 Task: Find connections with filter location Afogados da Ingazeira with filter topic #Businessmindsetswith filter profile language French with filter current company Techwave with filter school Dhirubhai Ambani Institute of Information and Communication Technology with filter industry Farming, Ranching, Forestry with filter service category Headshot Photography with filter keywords title Quality Control Coordinator
Action: Mouse moved to (492, 102)
Screenshot: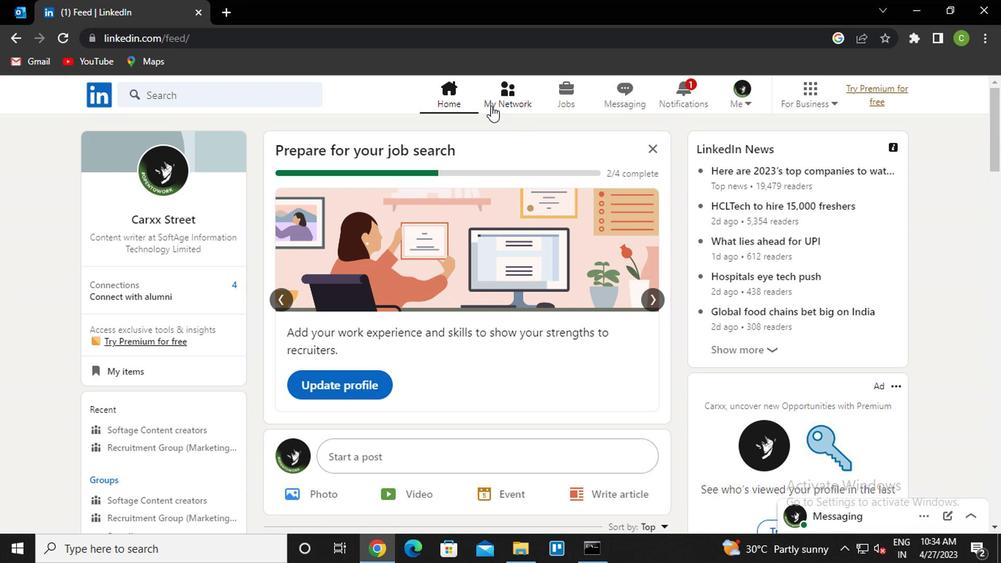 
Action: Mouse pressed left at (492, 102)
Screenshot: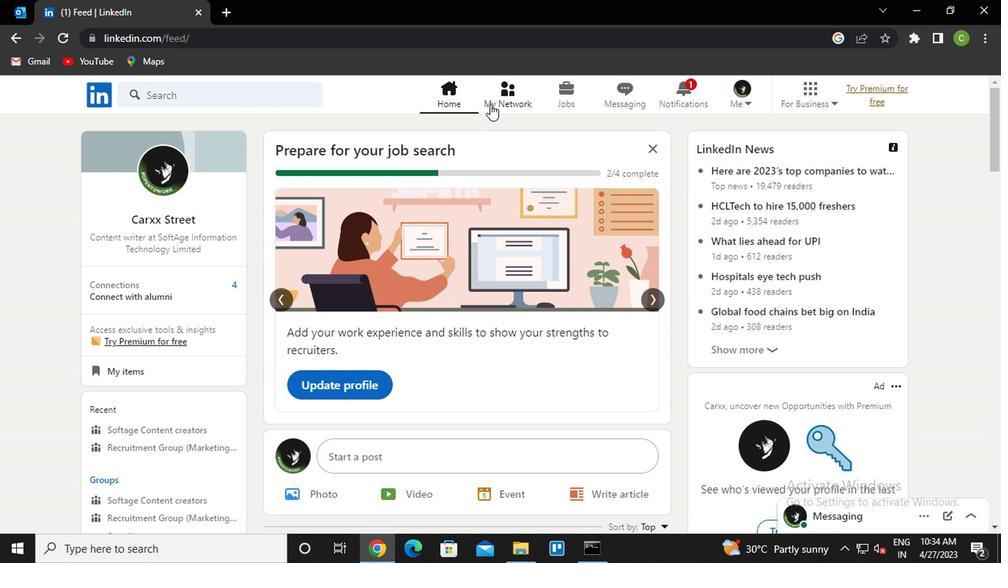 
Action: Mouse moved to (207, 182)
Screenshot: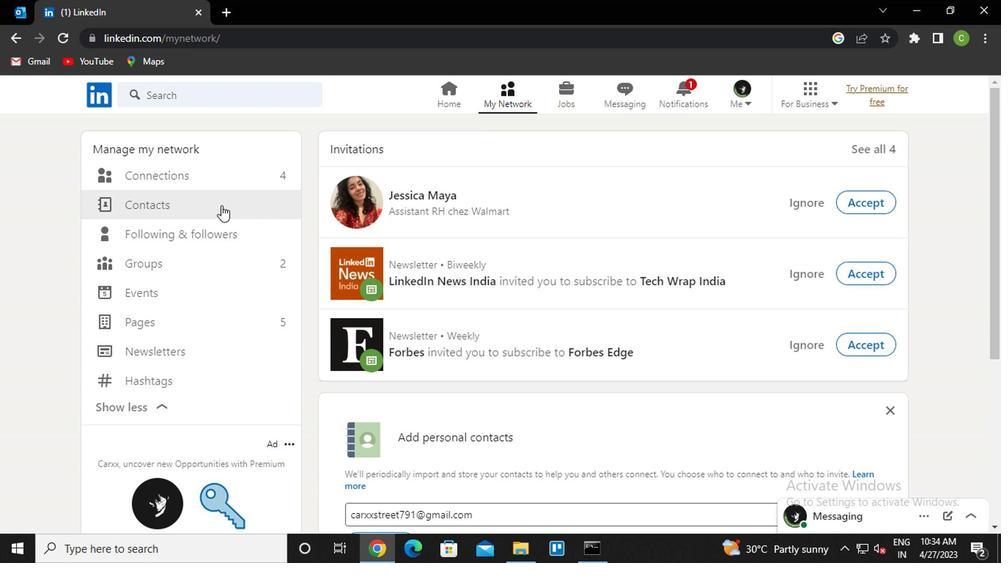 
Action: Mouse pressed left at (207, 182)
Screenshot: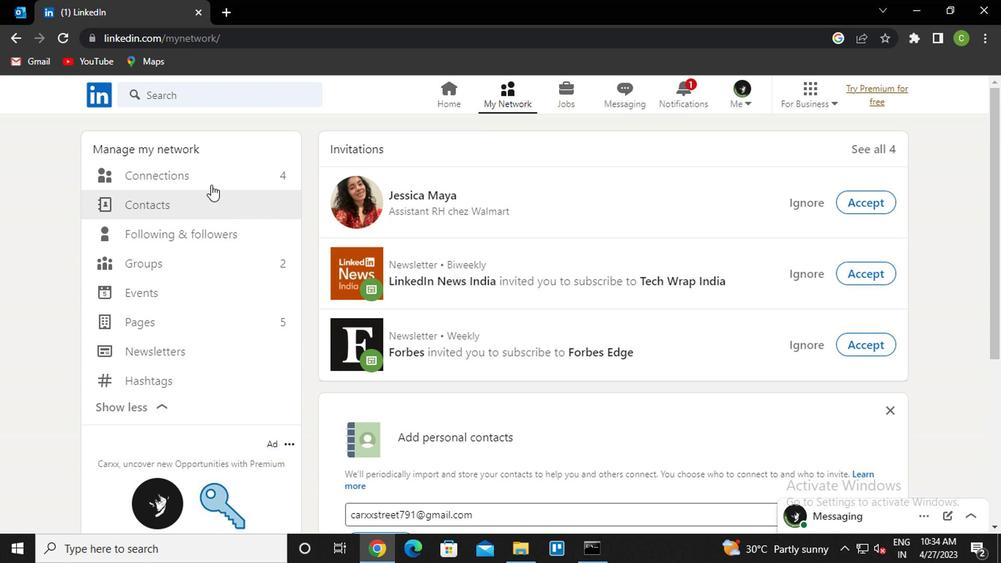 
Action: Mouse moved to (614, 182)
Screenshot: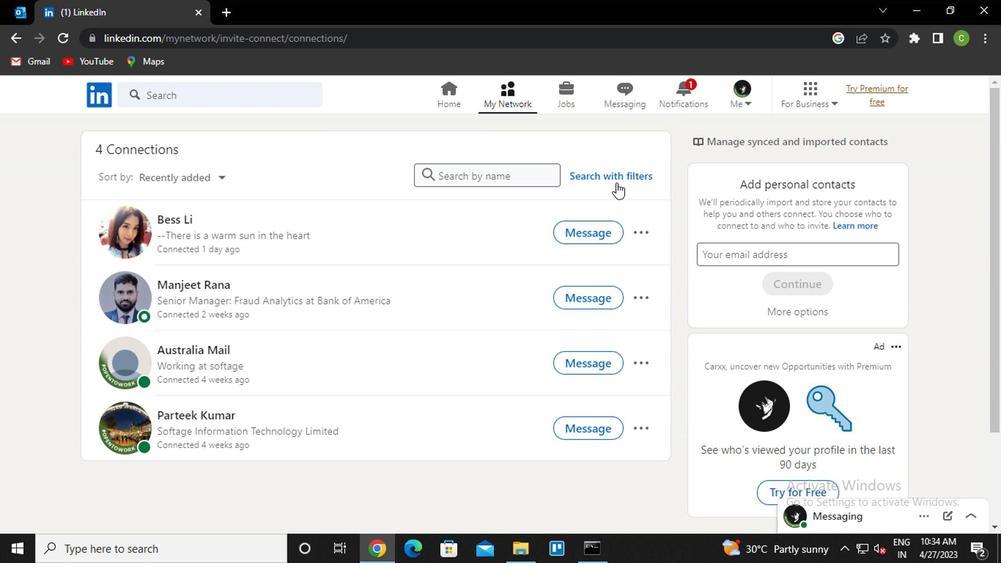 
Action: Mouse pressed left at (614, 182)
Screenshot: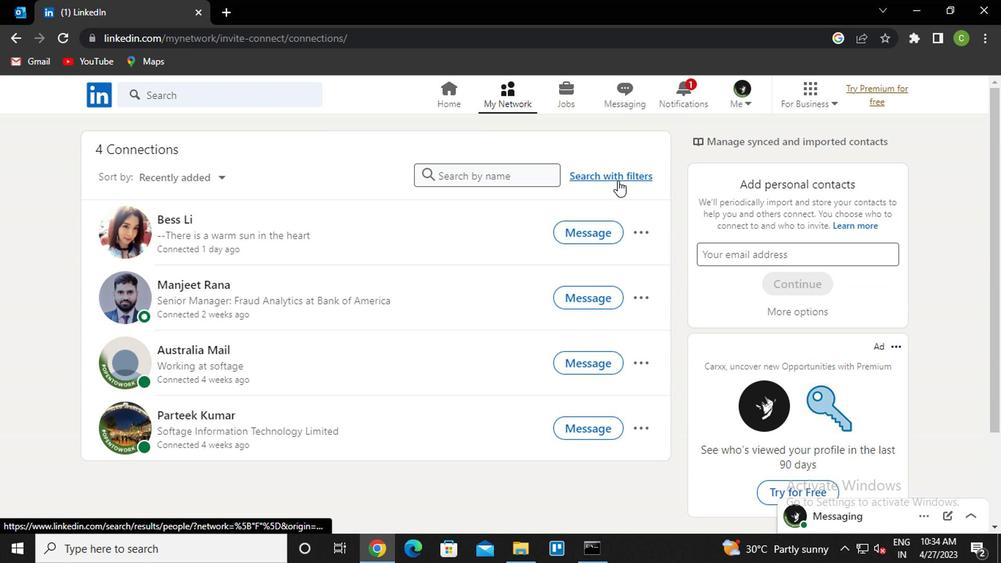 
Action: Mouse moved to (500, 136)
Screenshot: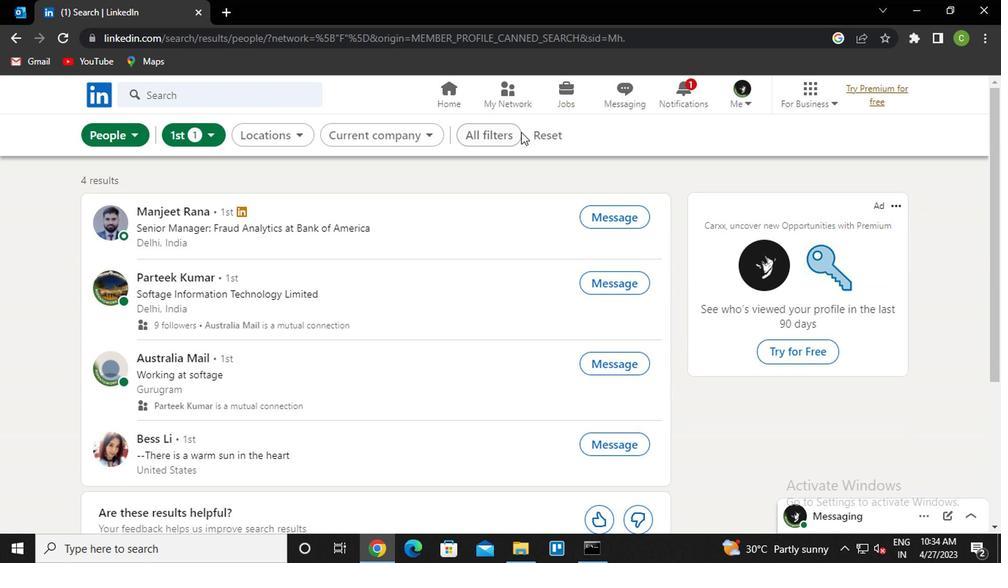 
Action: Mouse pressed left at (500, 136)
Screenshot: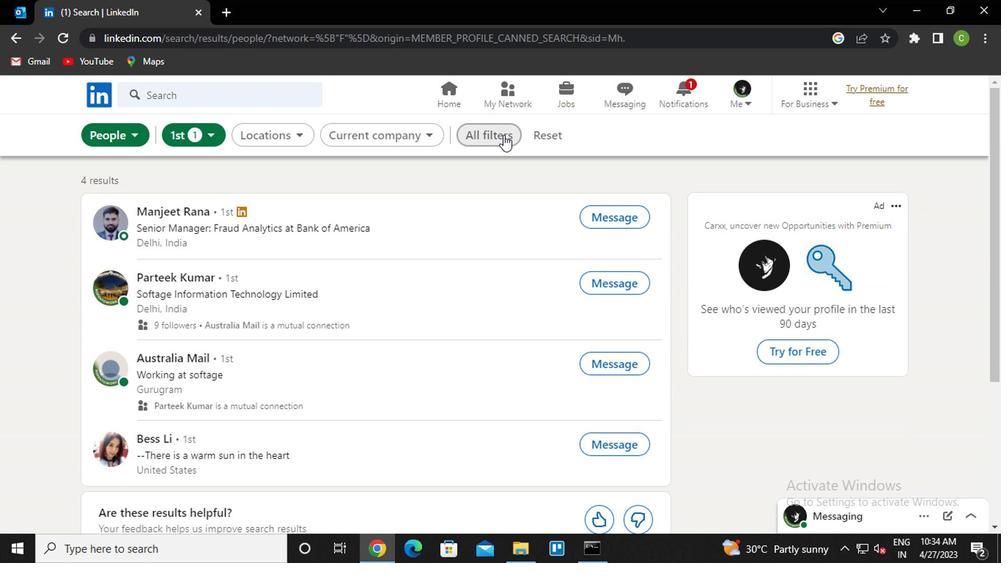 
Action: Mouse moved to (797, 304)
Screenshot: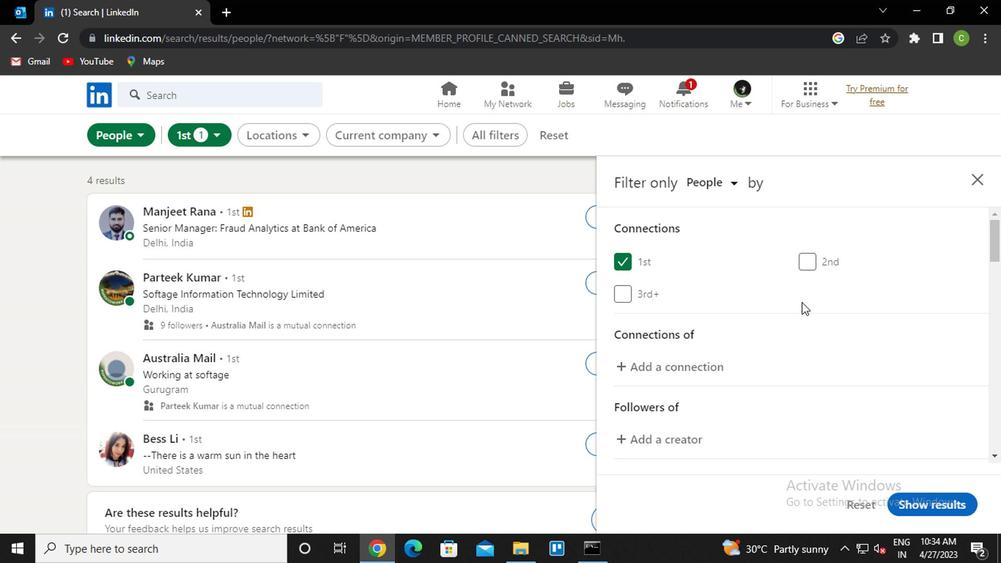 
Action: Mouse scrolled (797, 303) with delta (0, -1)
Screenshot: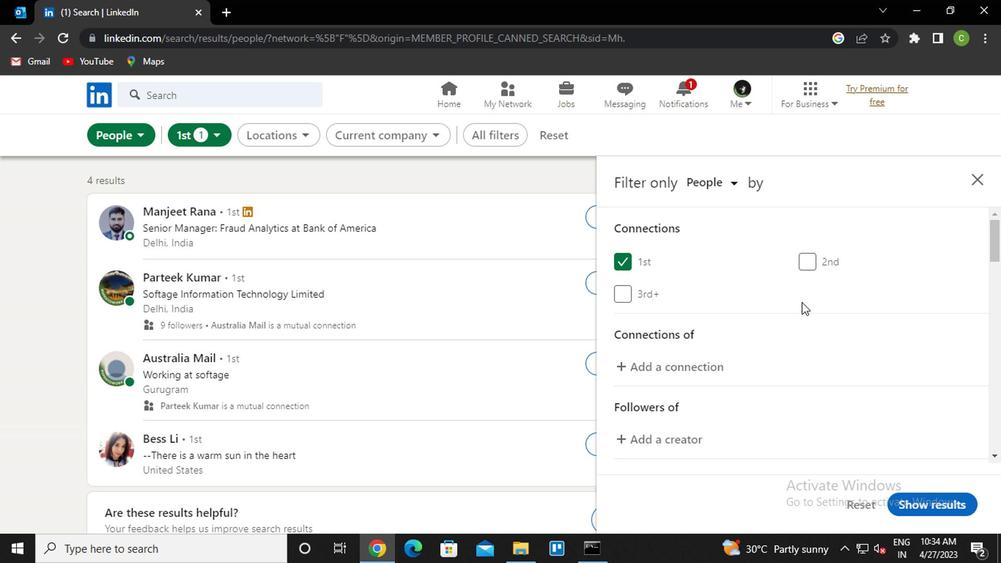 
Action: Mouse scrolled (797, 303) with delta (0, -1)
Screenshot: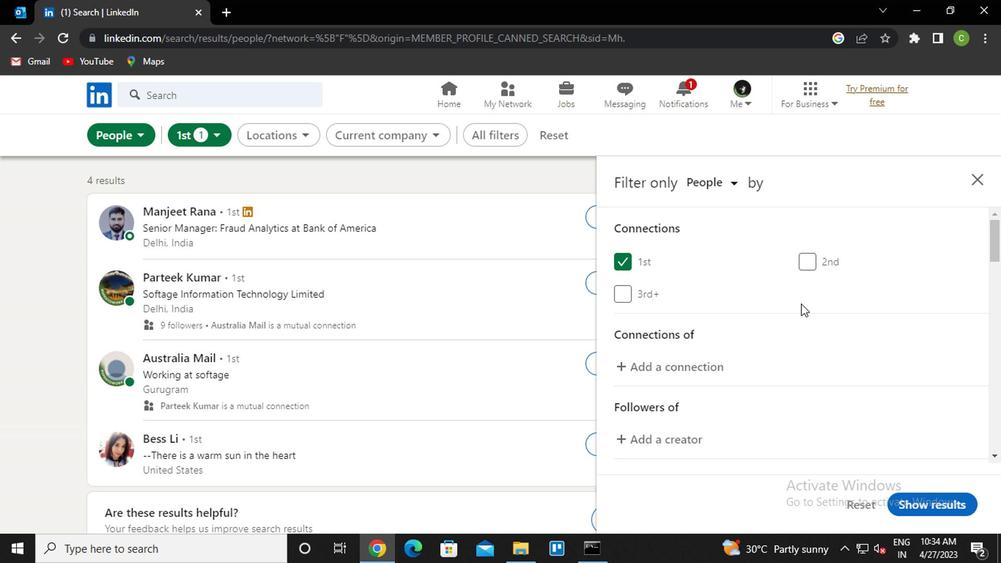 
Action: Mouse scrolled (797, 303) with delta (0, -1)
Screenshot: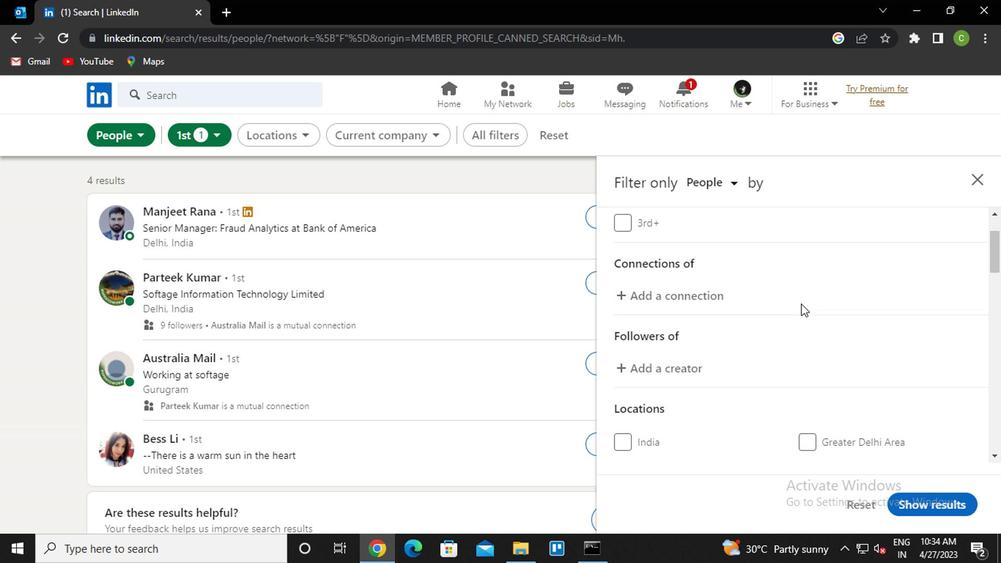 
Action: Mouse moved to (839, 363)
Screenshot: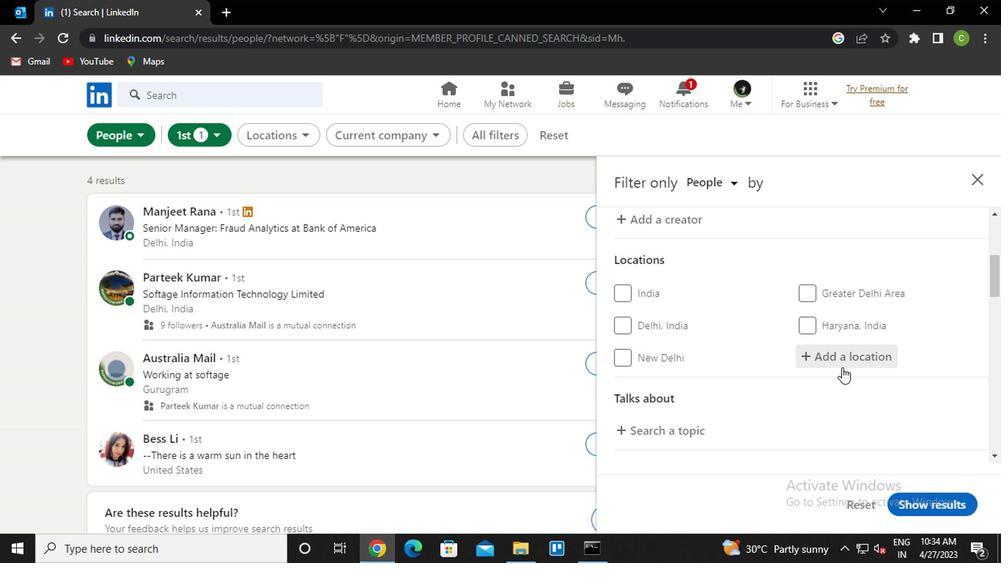 
Action: Mouse pressed left at (839, 363)
Screenshot: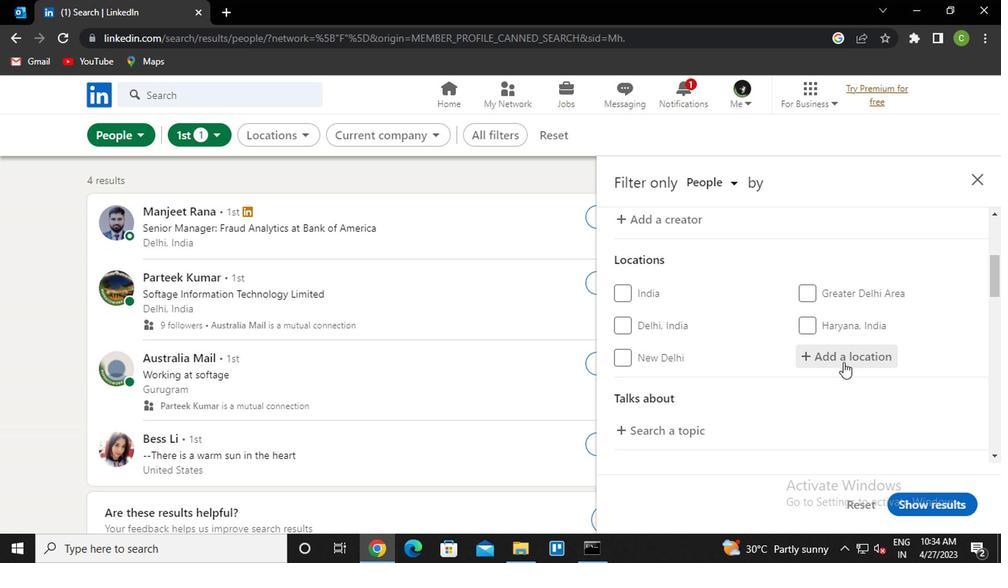 
Action: Key pressed <Key.caps_lock><Key.caps_lock>a<Key.caps_lock>foga<Key.down><Key.enter>
Screenshot: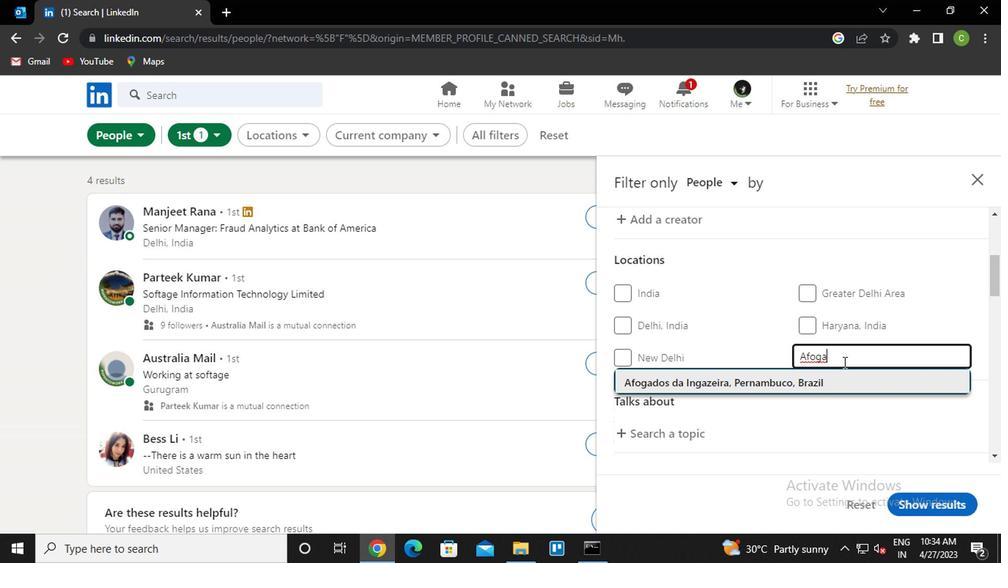
Action: Mouse moved to (865, 345)
Screenshot: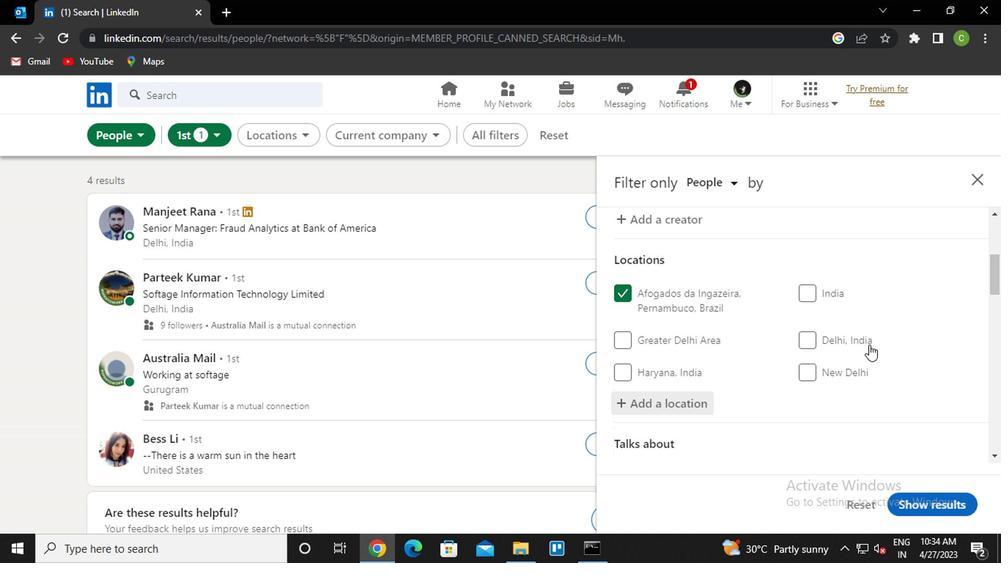 
Action: Mouse scrolled (865, 344) with delta (0, 0)
Screenshot: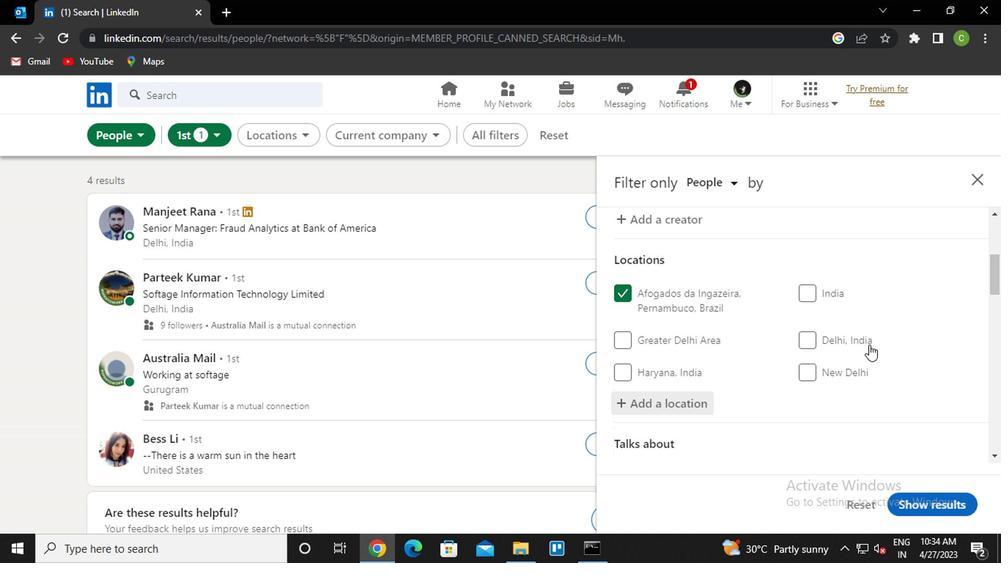 
Action: Mouse moved to (864, 352)
Screenshot: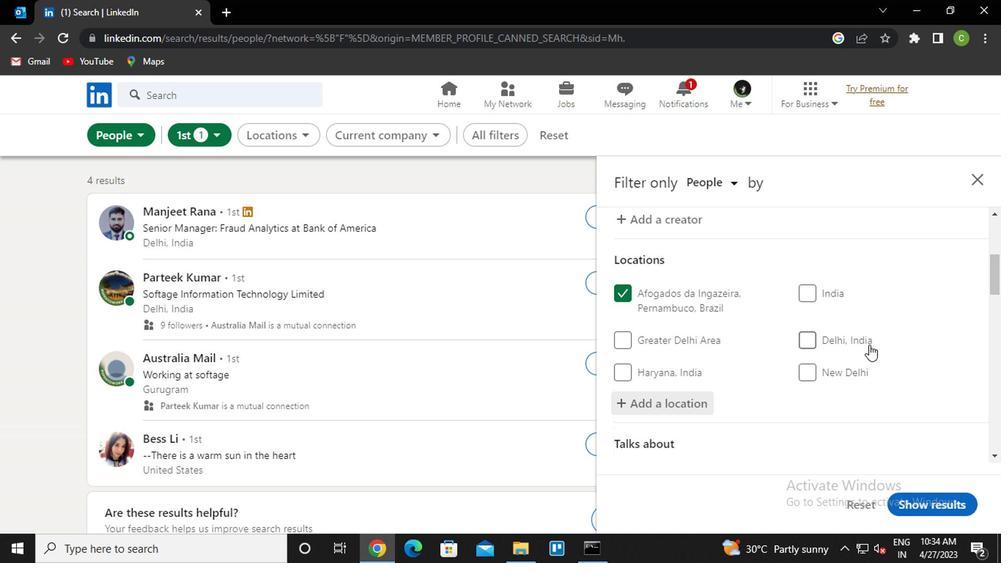 
Action: Mouse scrolled (864, 352) with delta (0, 0)
Screenshot: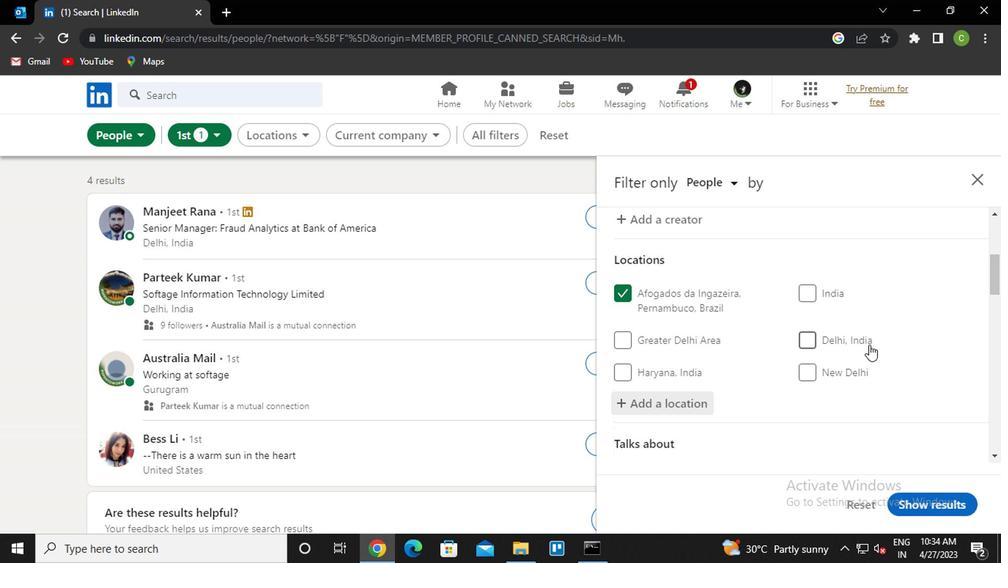 
Action: Mouse moved to (844, 361)
Screenshot: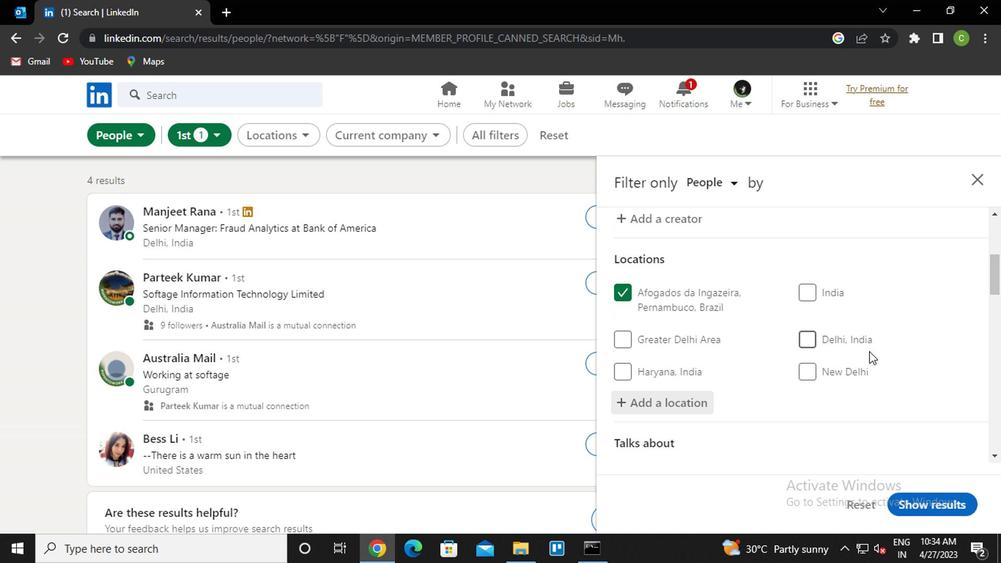 
Action: Mouse scrolled (844, 360) with delta (0, 0)
Screenshot: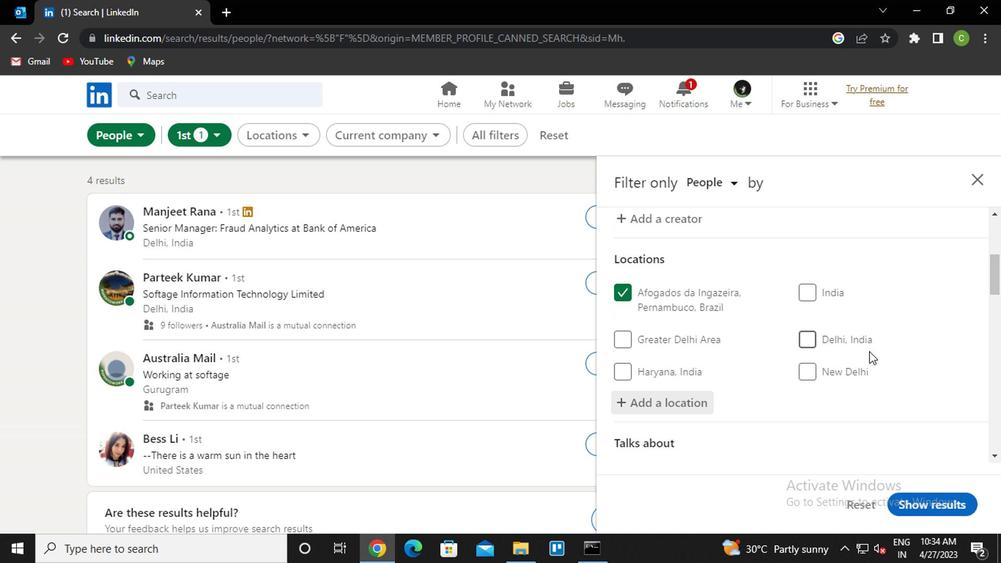 
Action: Mouse moved to (674, 257)
Screenshot: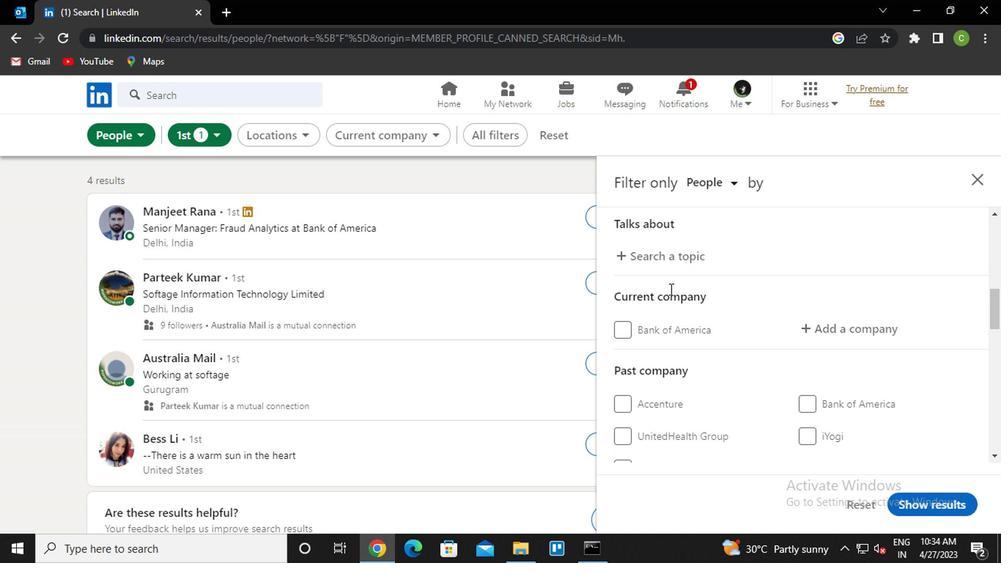 
Action: Mouse pressed left at (674, 257)
Screenshot: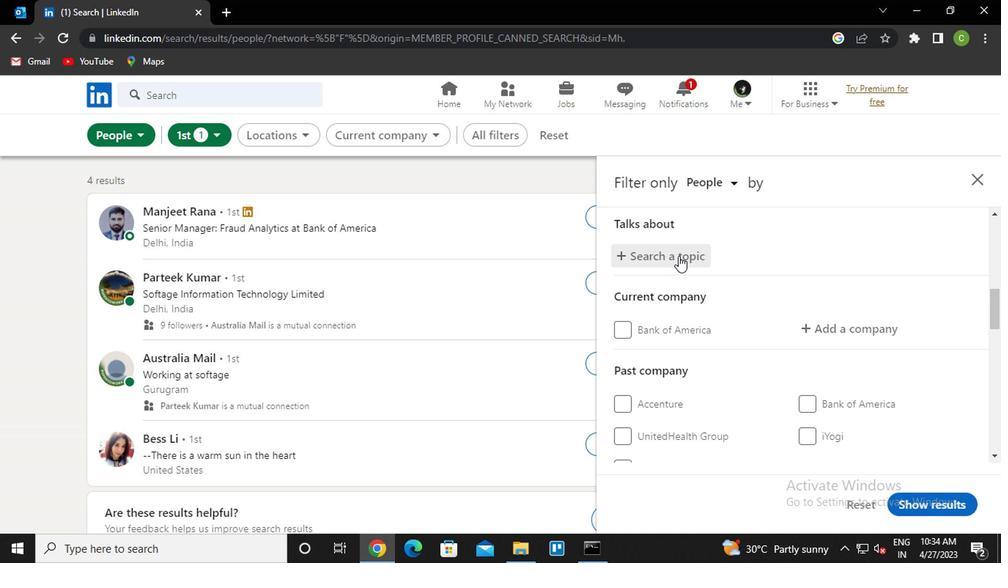 
Action: Key pressed <Key.caps_lock>b<Key.caps_lock>usinessmind<Key.down><Key.enter>
Screenshot: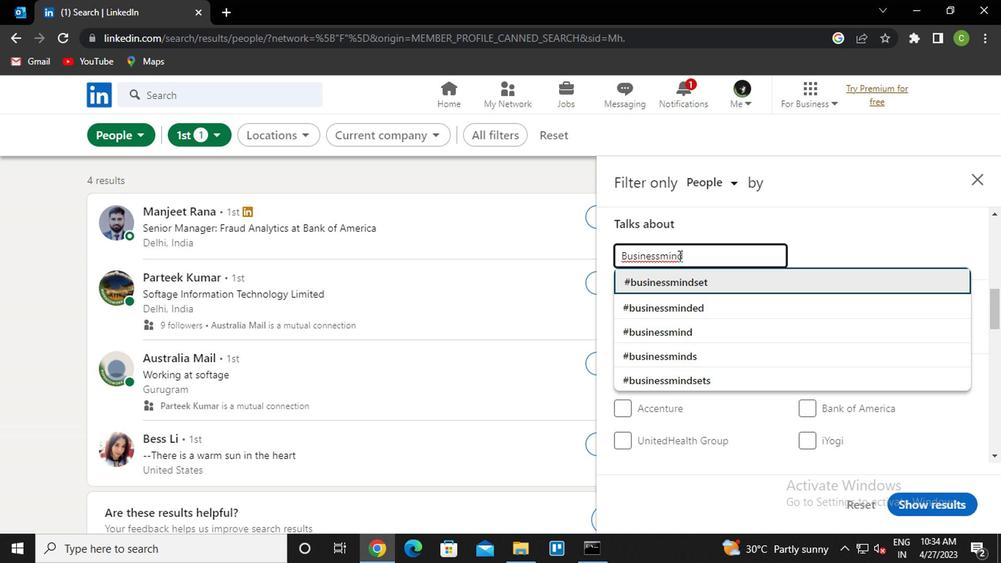 
Action: Mouse moved to (708, 415)
Screenshot: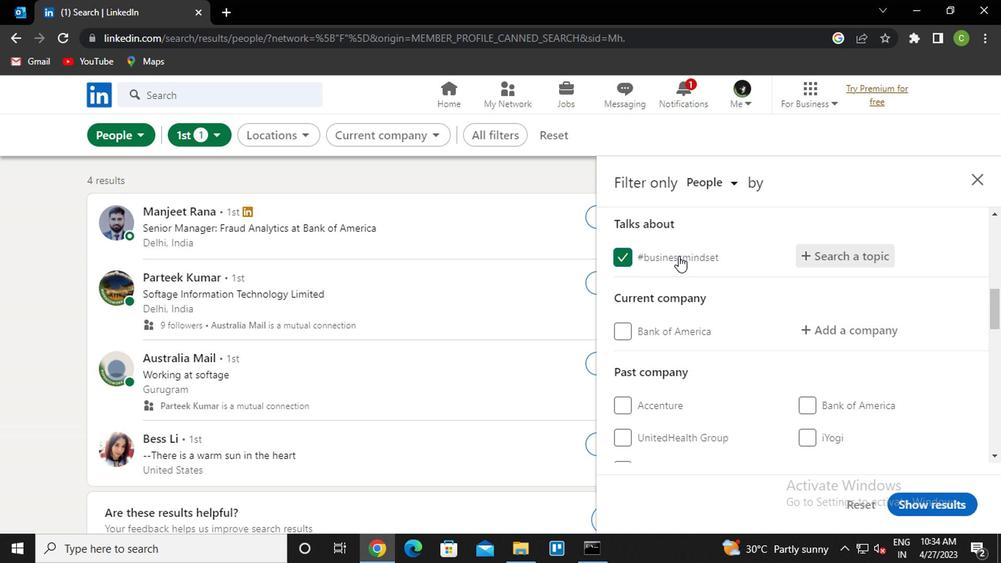 
Action: Mouse scrolled (708, 414) with delta (0, 0)
Screenshot: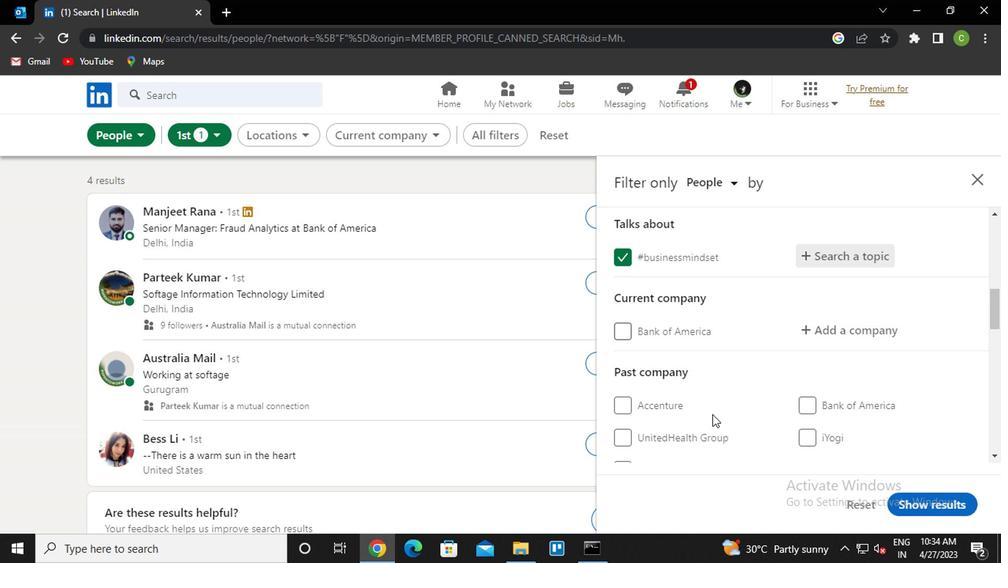 
Action: Mouse moved to (826, 264)
Screenshot: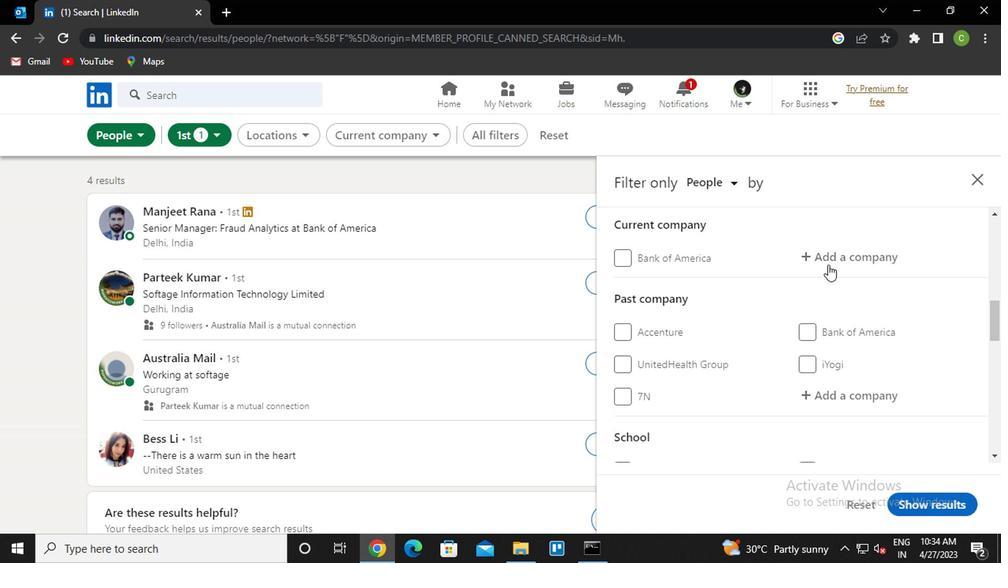 
Action: Mouse pressed left at (826, 264)
Screenshot: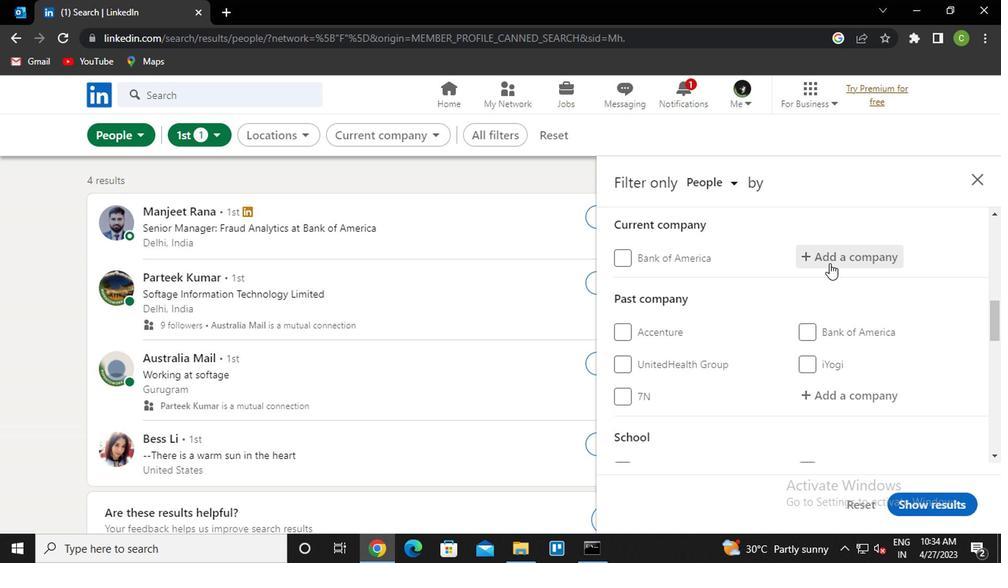 
Action: Key pressed <Key.caps_lock>t<Key.caps_lock>echwave<Key.down><Key.enter>
Screenshot: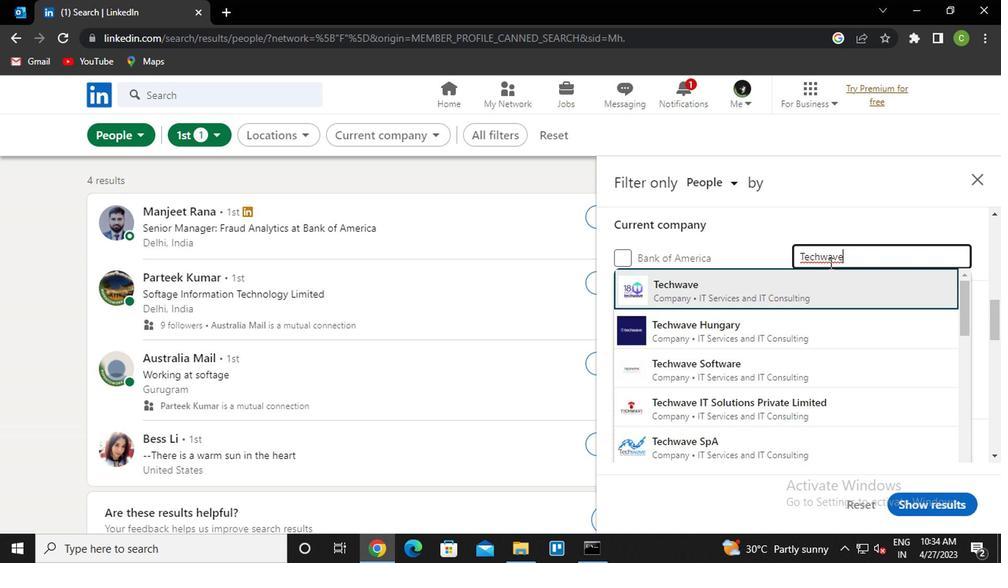 
Action: Mouse moved to (816, 271)
Screenshot: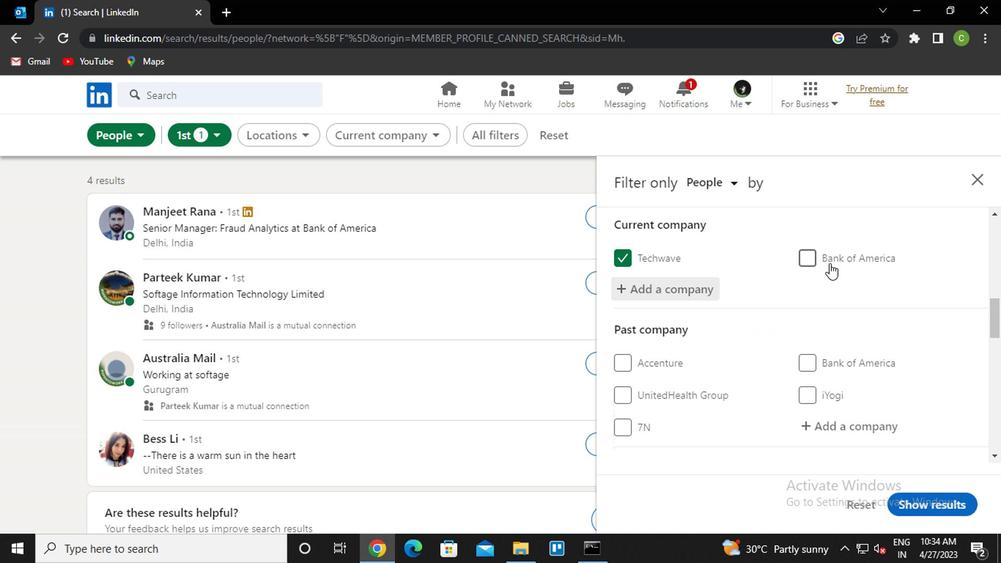 
Action: Mouse scrolled (816, 271) with delta (0, 0)
Screenshot: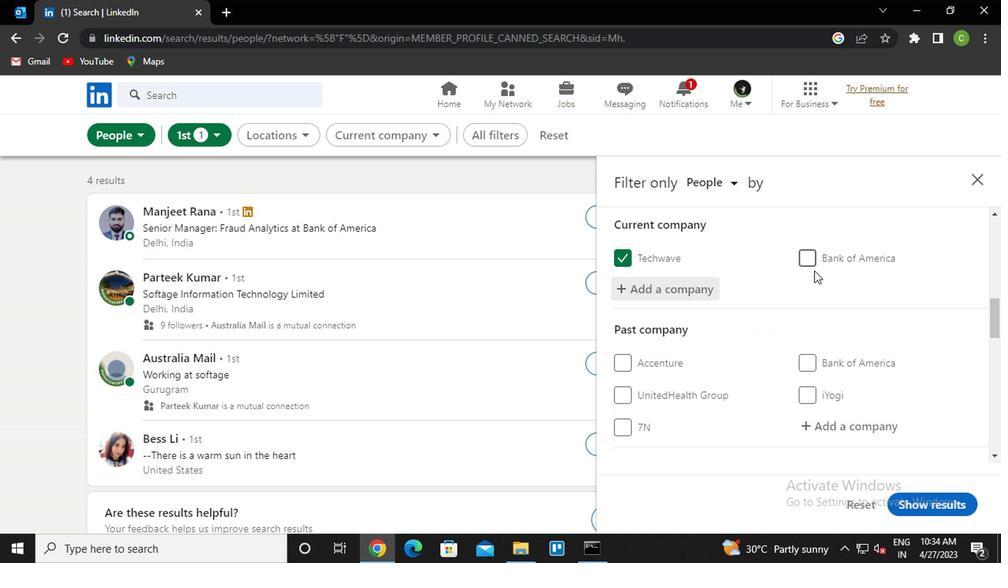 
Action: Mouse scrolled (816, 271) with delta (0, 0)
Screenshot: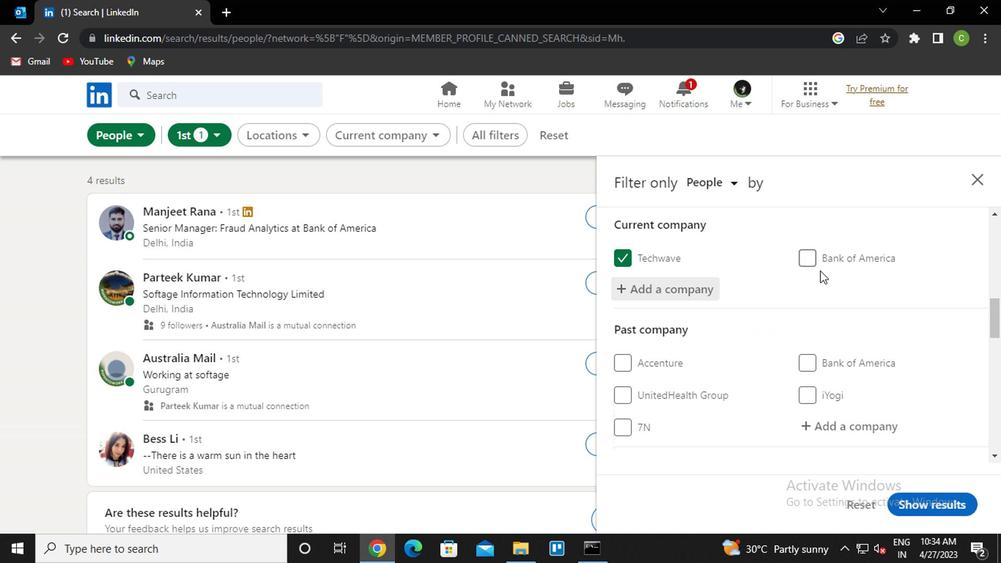 
Action: Mouse moved to (814, 273)
Screenshot: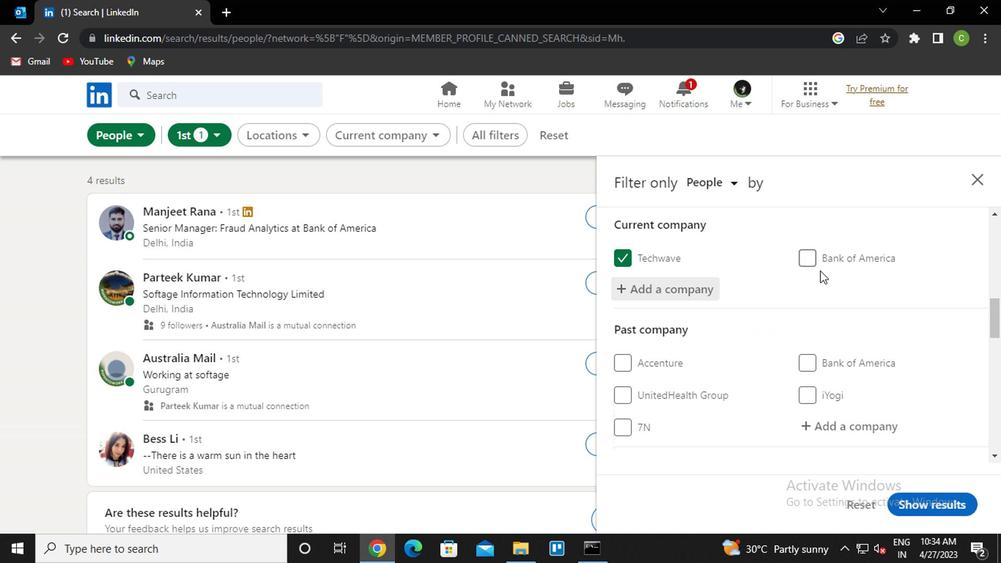 
Action: Mouse scrolled (814, 272) with delta (0, -1)
Screenshot: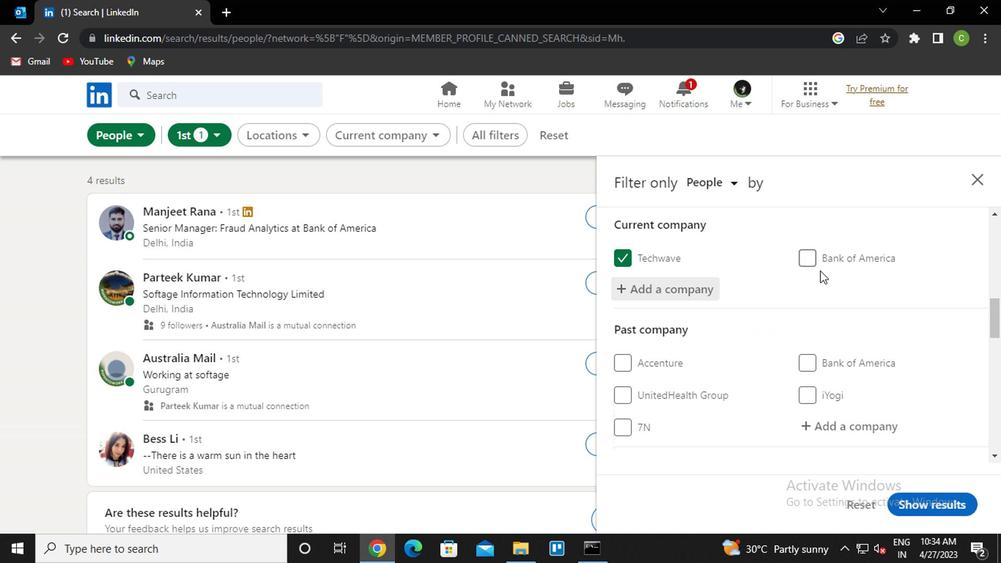 
Action: Mouse moved to (680, 393)
Screenshot: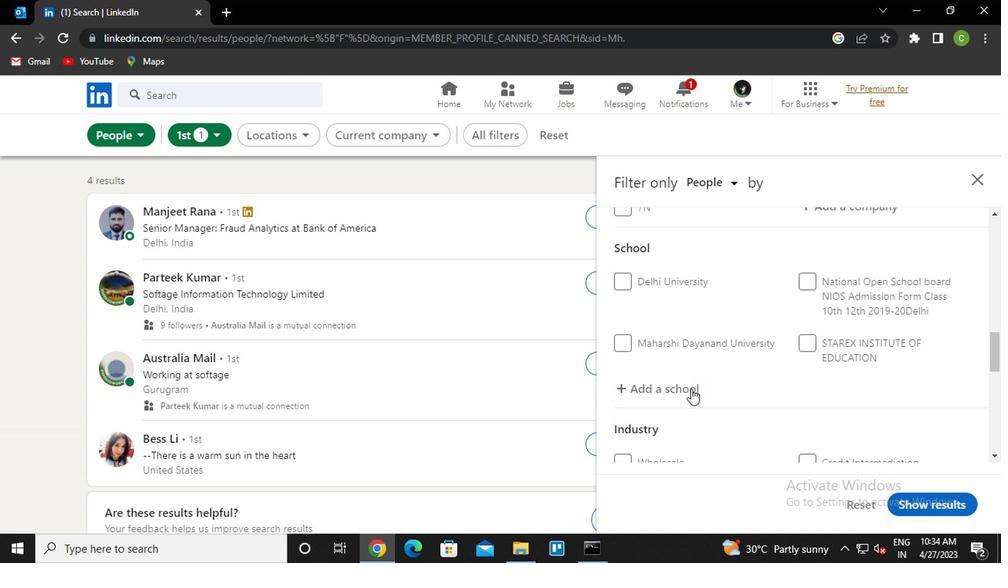 
Action: Mouse pressed left at (680, 393)
Screenshot: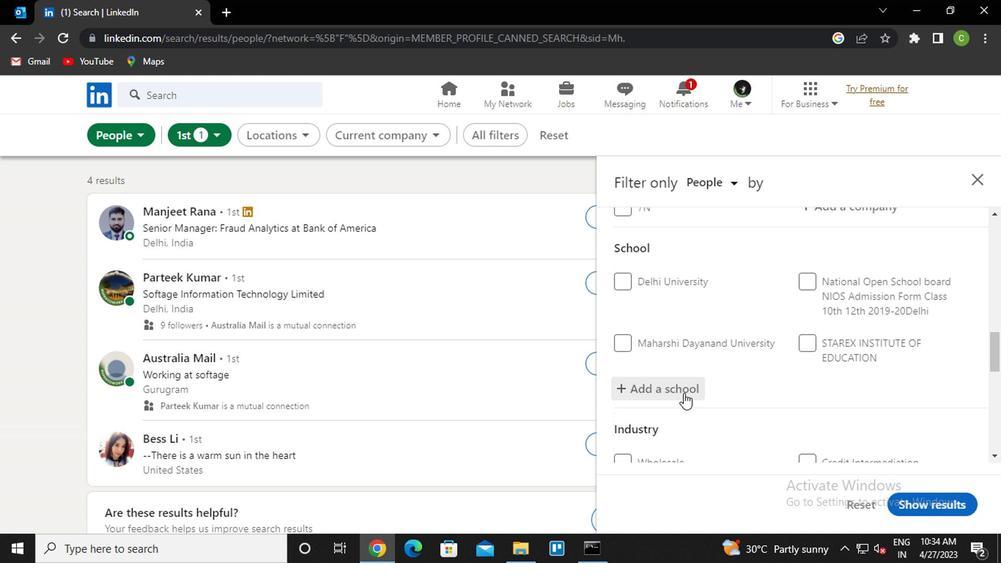 
Action: Mouse moved to (681, 392)
Screenshot: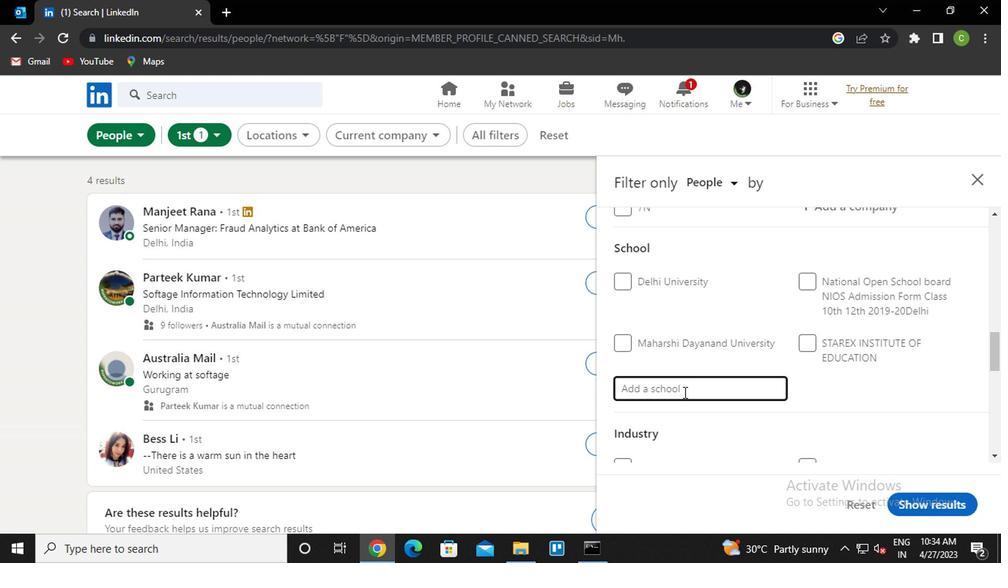 
Action: Key pressed <Key.caps_lock>d<Key.caps_lock>hirubhai<Key.down><Key.down><Key.enter>
Screenshot: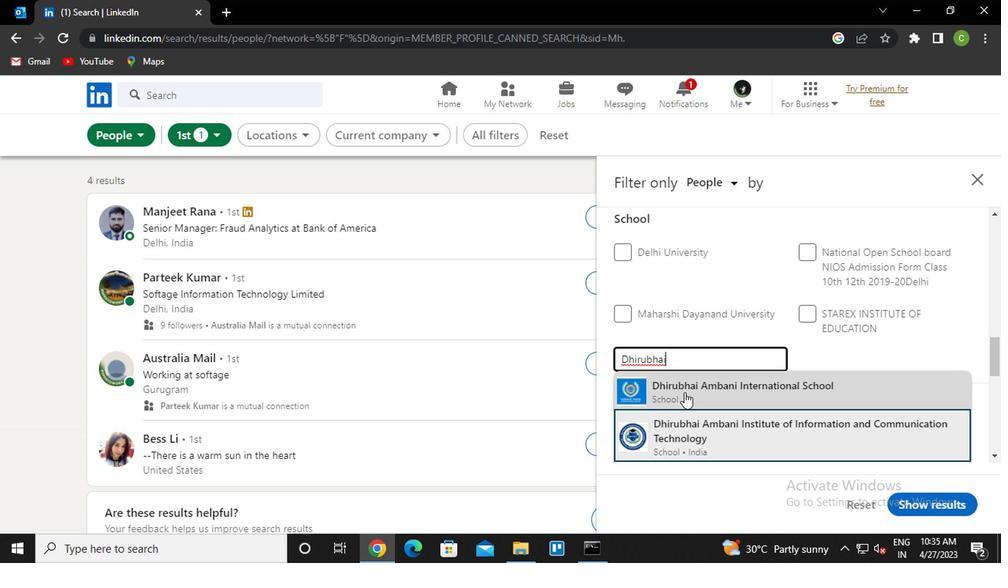 
Action: Mouse moved to (719, 366)
Screenshot: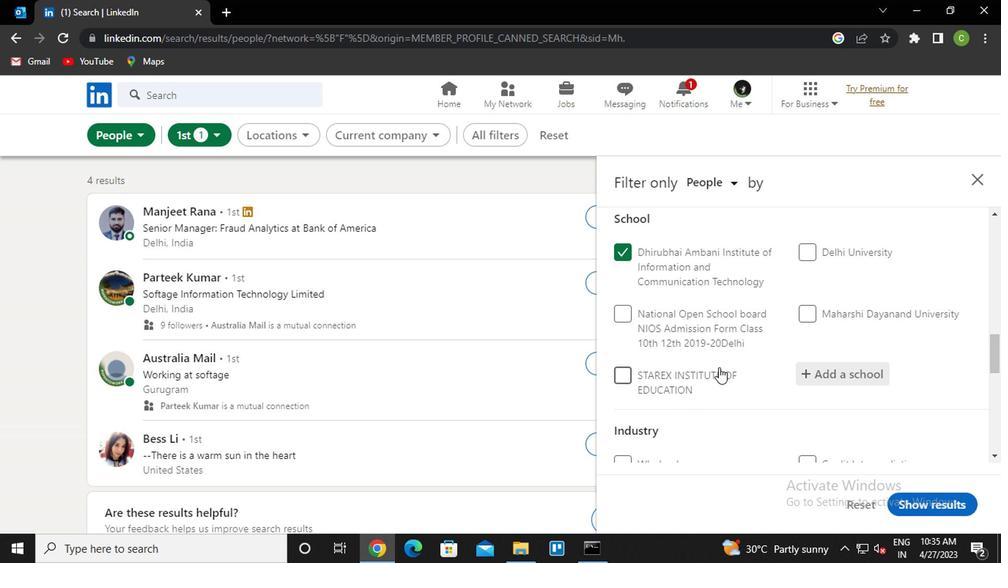 
Action: Mouse scrolled (719, 365) with delta (0, -1)
Screenshot: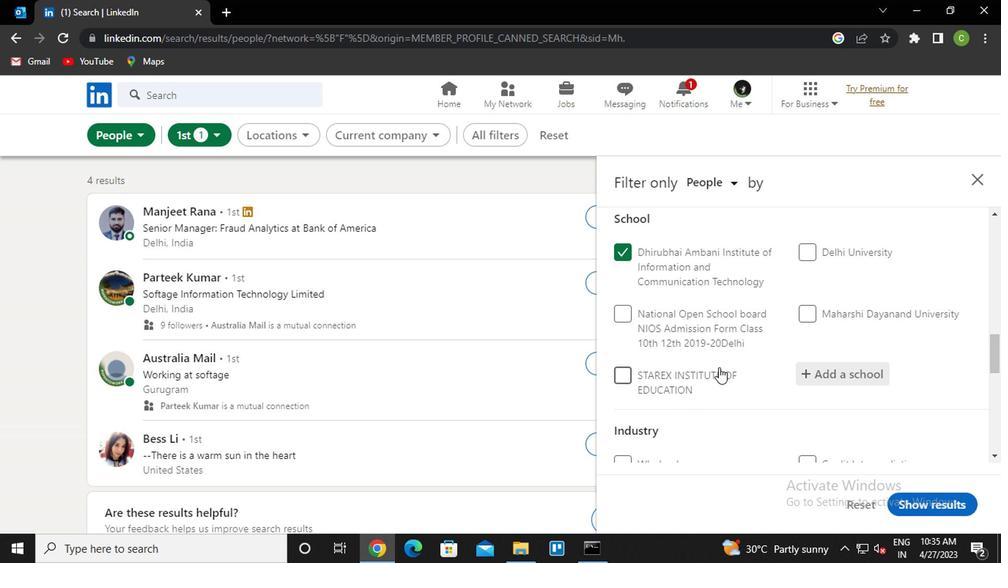 
Action: Mouse moved to (720, 352)
Screenshot: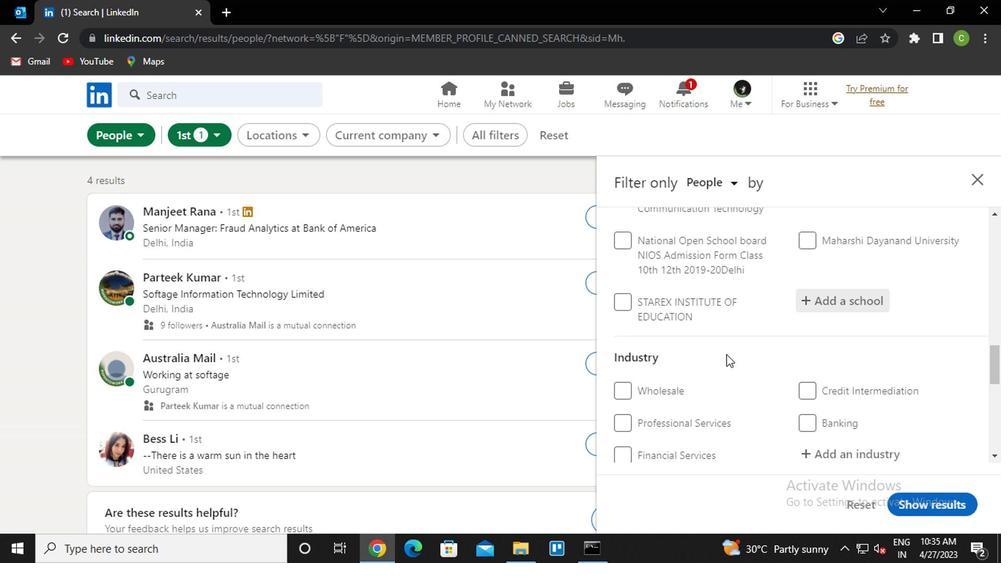 
Action: Mouse scrolled (720, 352) with delta (0, 0)
Screenshot: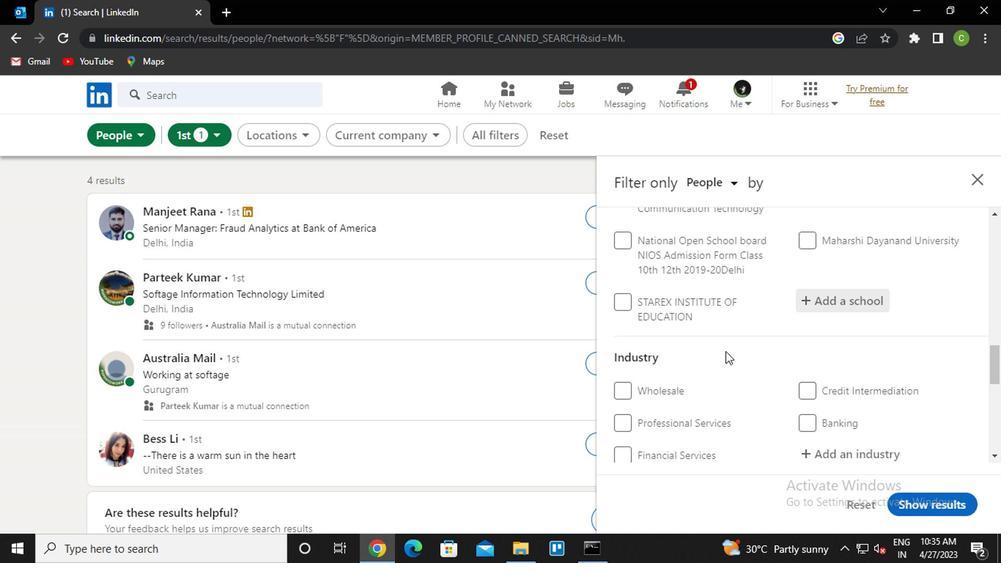 
Action: Mouse moved to (721, 355)
Screenshot: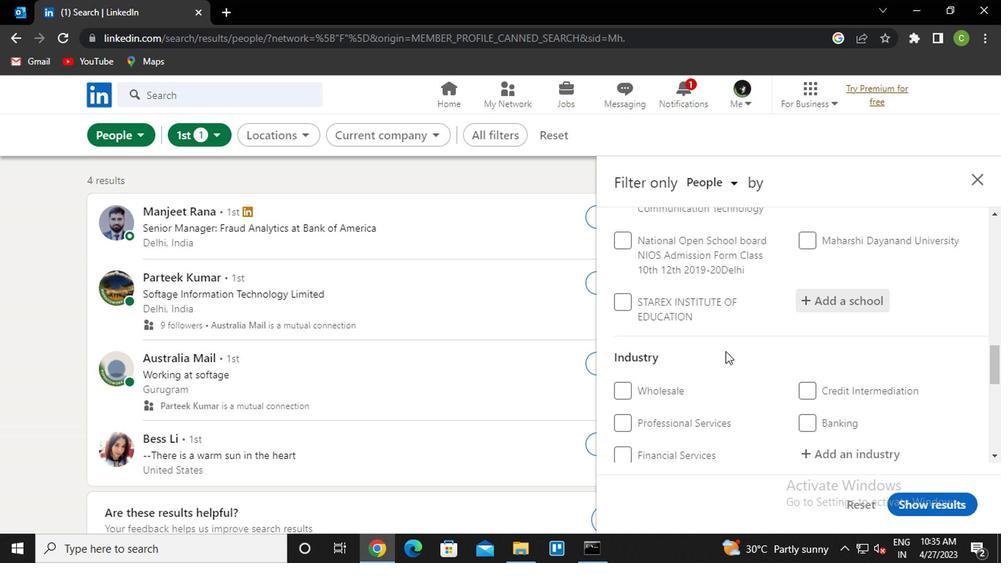 
Action: Mouse scrolled (721, 354) with delta (0, -1)
Screenshot: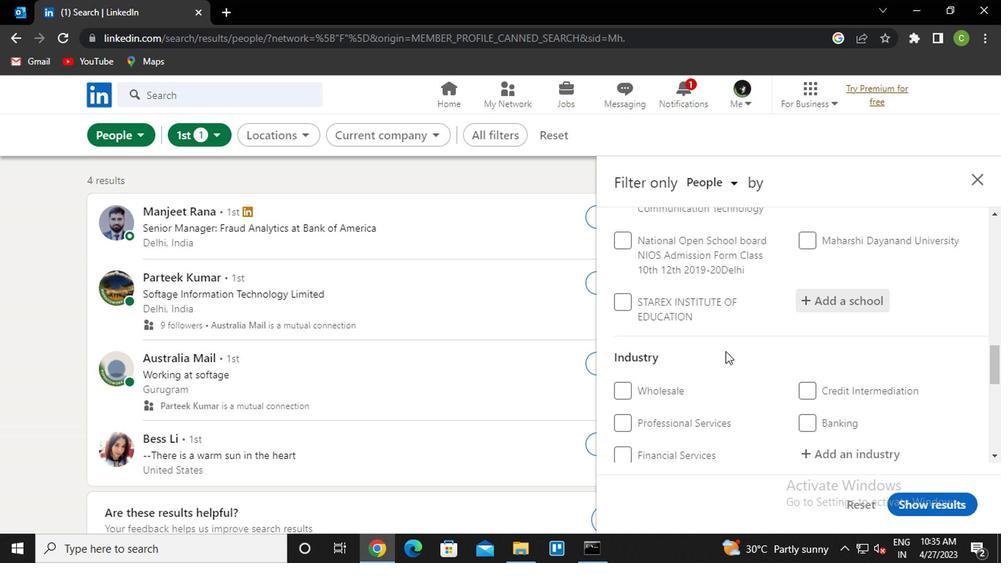 
Action: Mouse moved to (833, 313)
Screenshot: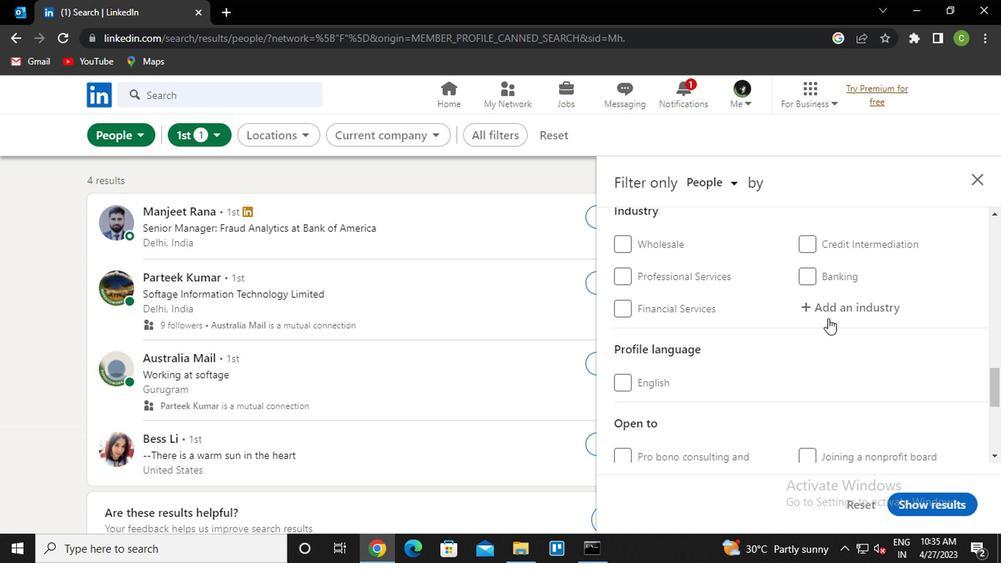 
Action: Mouse pressed left at (833, 313)
Screenshot: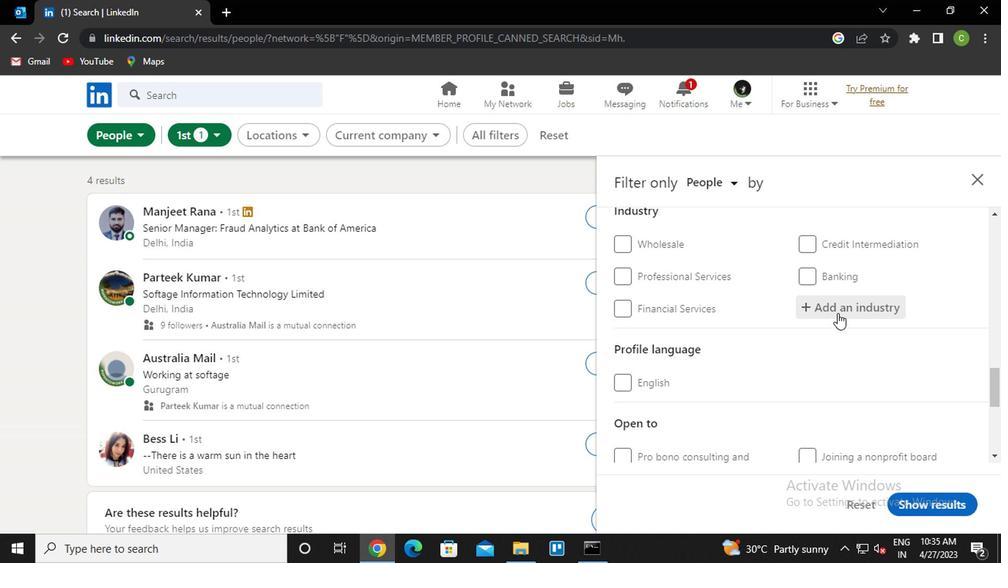 
Action: Key pressed <Key.caps_lock>f<Key.caps_lock>arming<Key.down><Key.down><Key.enter>
Screenshot: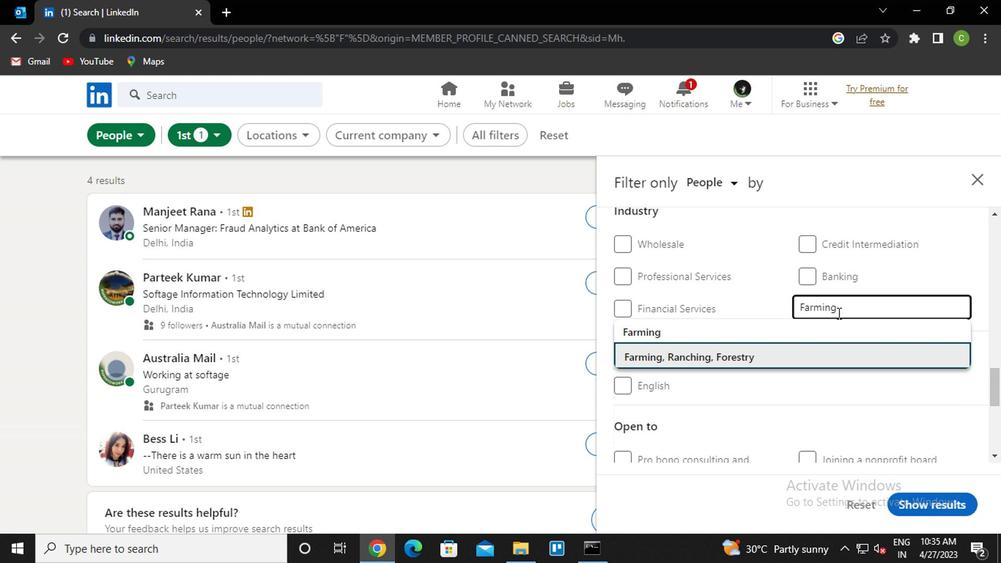 
Action: Mouse moved to (833, 323)
Screenshot: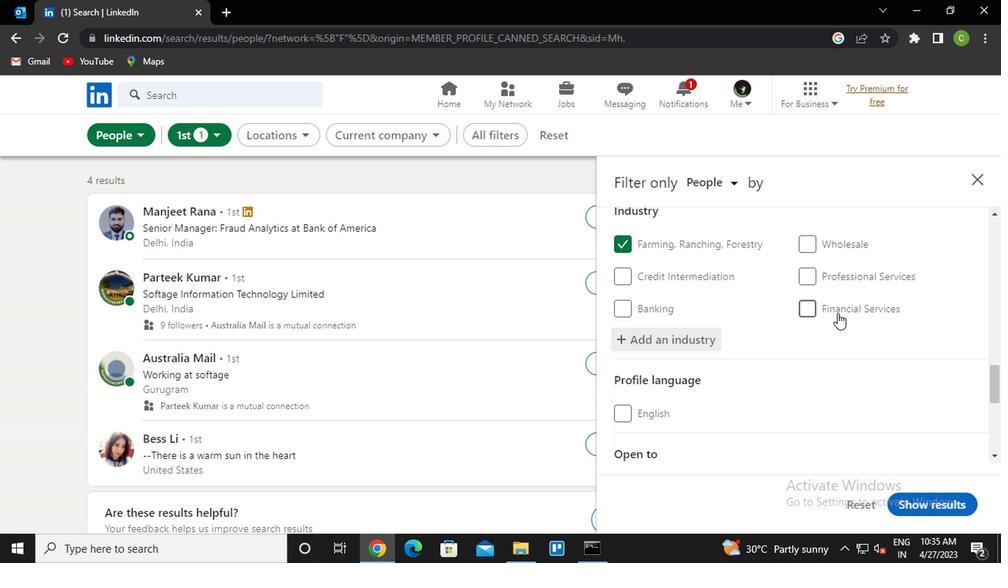 
Action: Mouse scrolled (833, 322) with delta (0, 0)
Screenshot: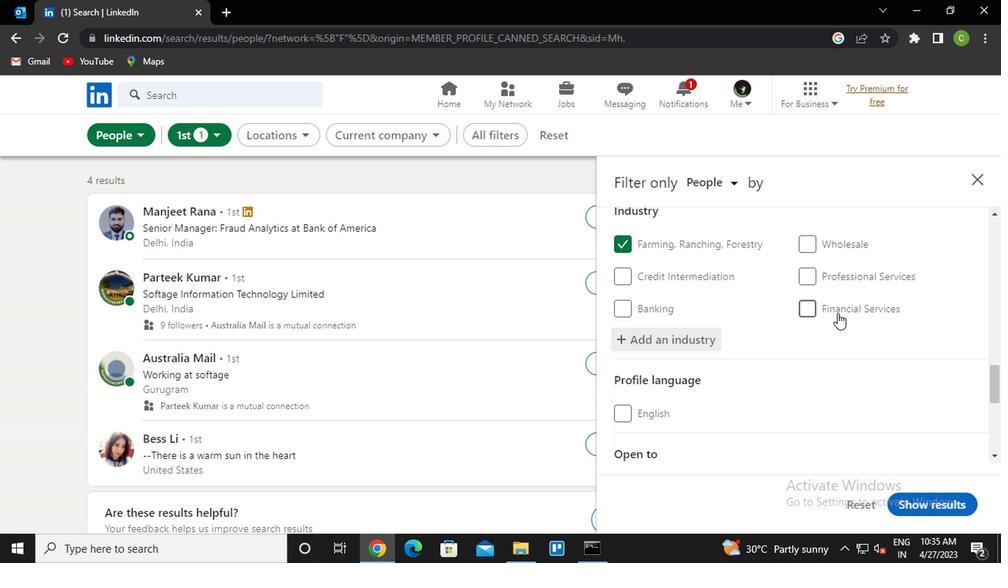 
Action: Mouse scrolled (833, 322) with delta (0, 0)
Screenshot: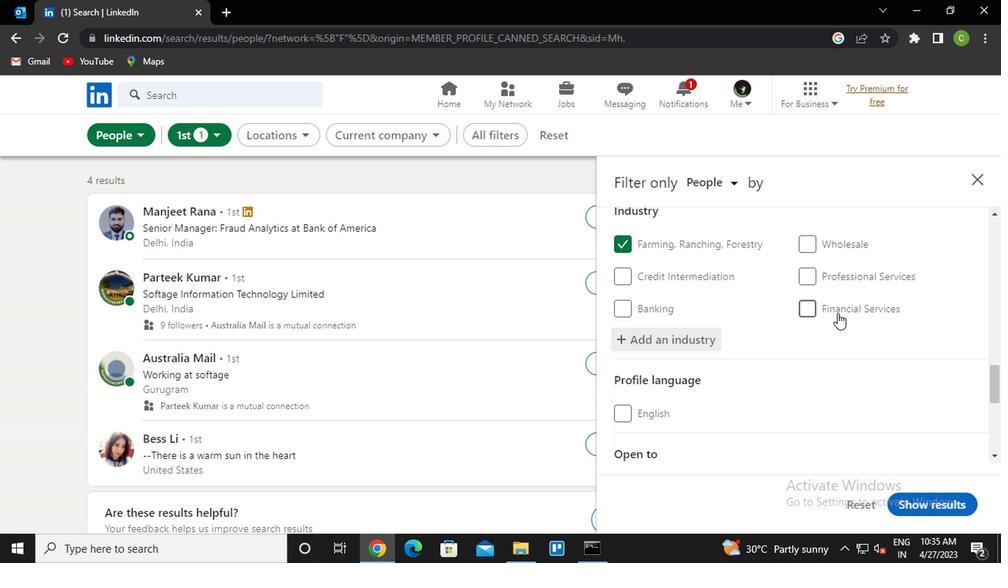
Action: Mouse moved to (715, 357)
Screenshot: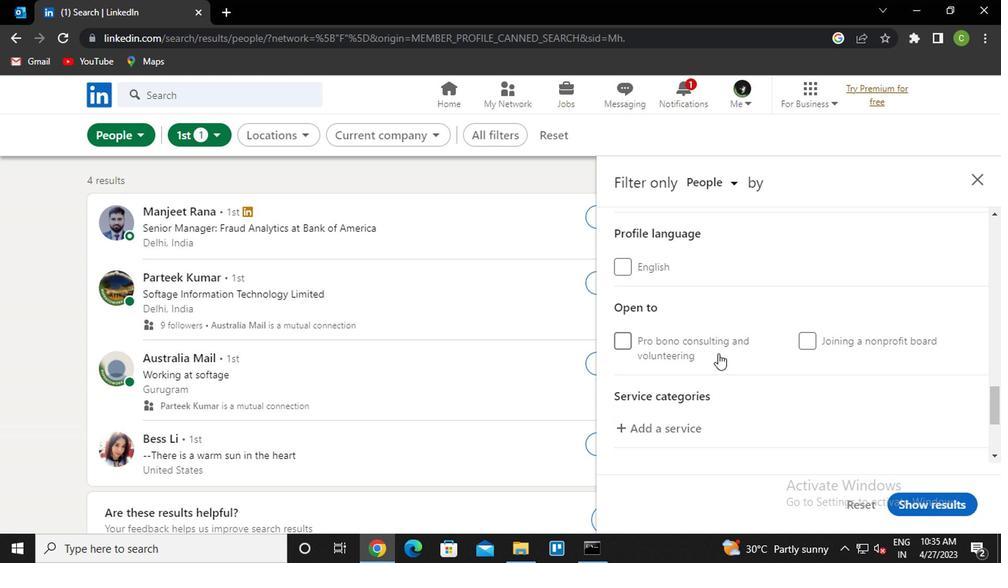 
Action: Mouse scrolled (715, 356) with delta (0, -1)
Screenshot: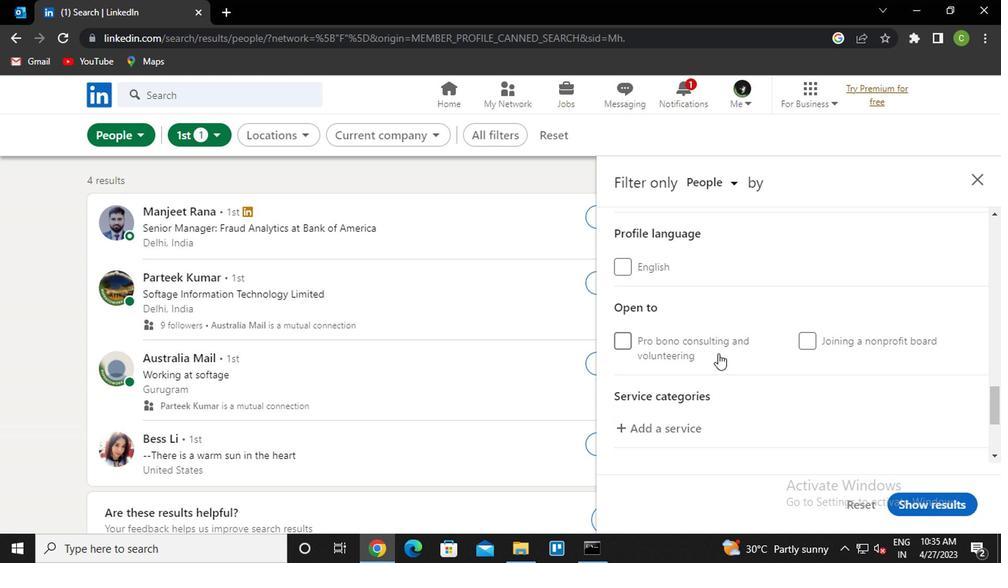 
Action: Mouse scrolled (715, 356) with delta (0, -1)
Screenshot: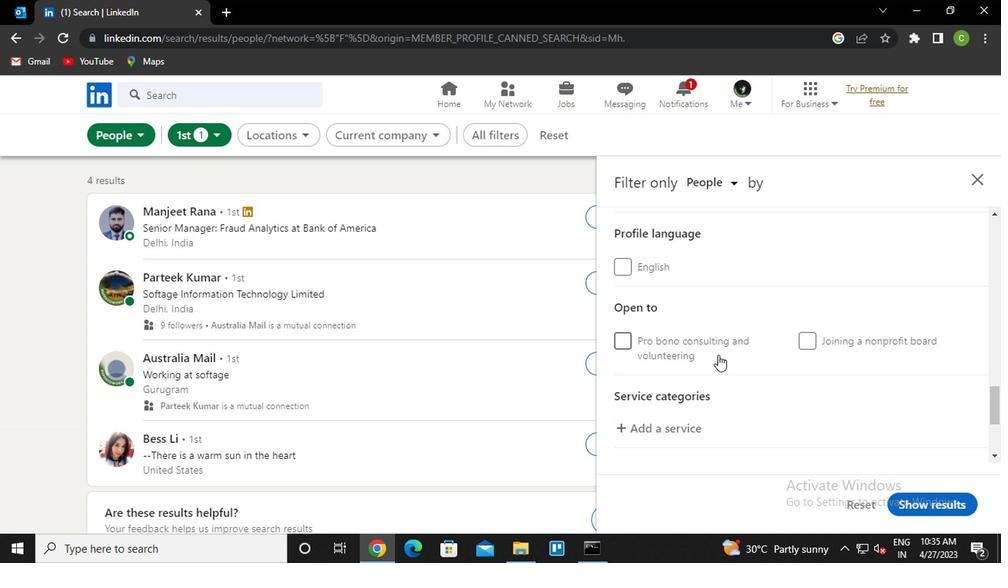 
Action: Mouse moved to (667, 284)
Screenshot: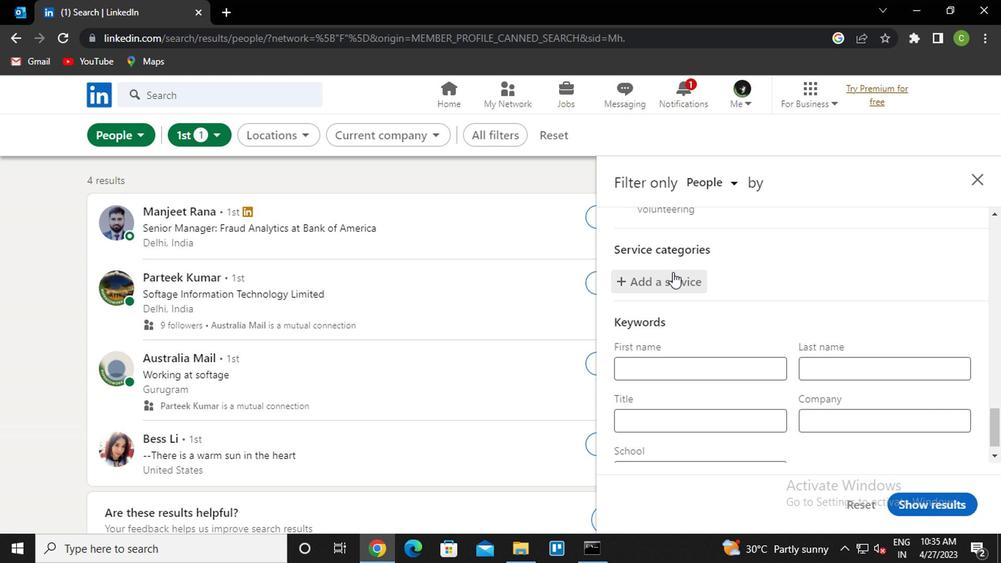 
Action: Mouse pressed left at (667, 284)
Screenshot: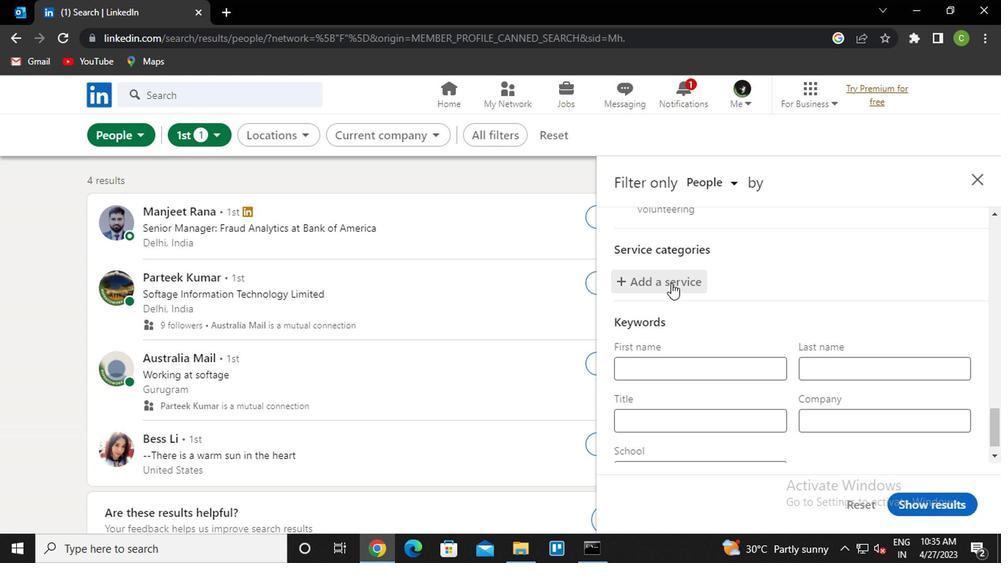 
Action: Key pressed <Key.caps_lock>h<Key.caps_lock>eadsh<Key.down><Key.enter>
Screenshot: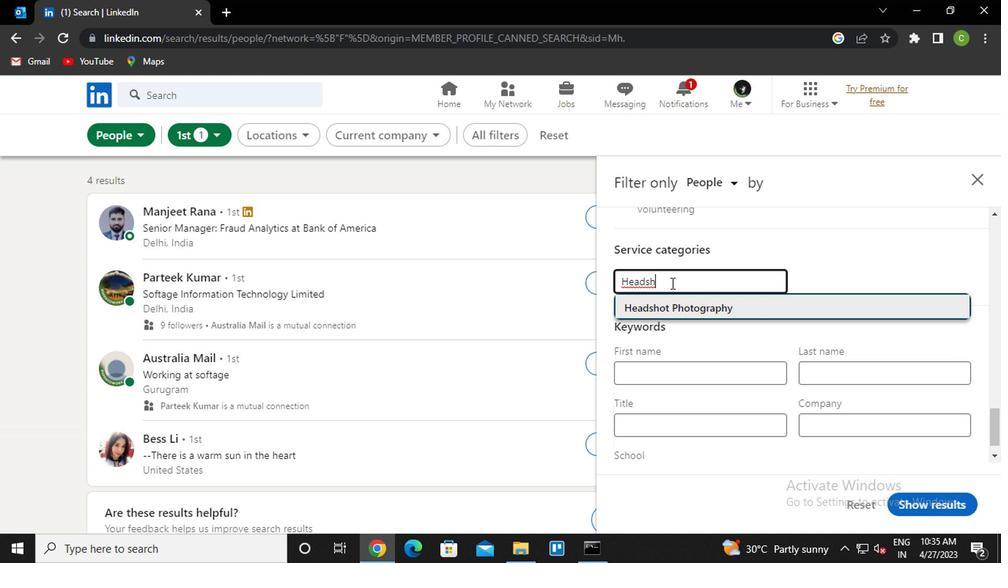 
Action: Mouse scrolled (667, 283) with delta (0, -1)
Screenshot: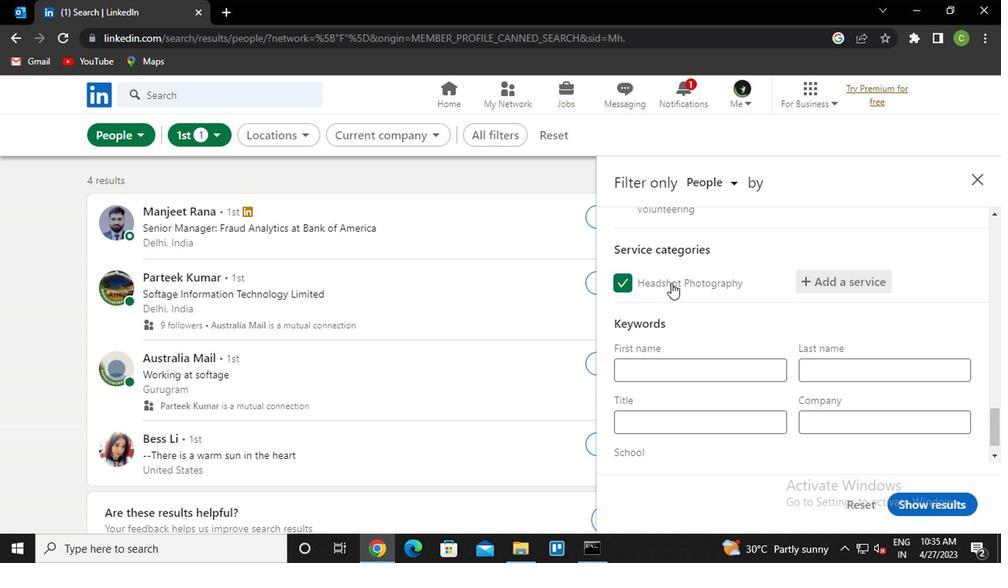 
Action: Mouse moved to (659, 291)
Screenshot: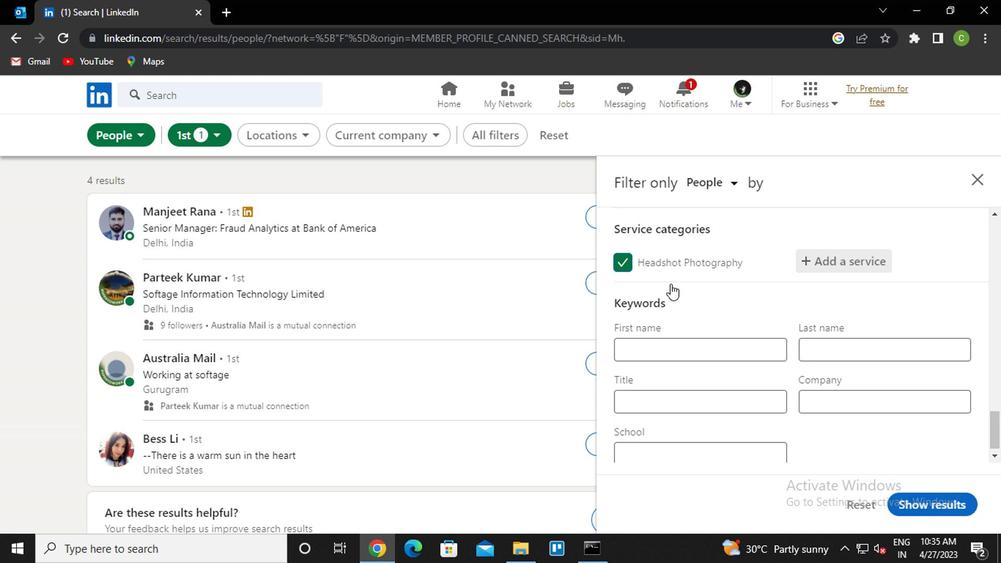 
Action: Mouse scrolled (659, 290) with delta (0, -1)
Screenshot: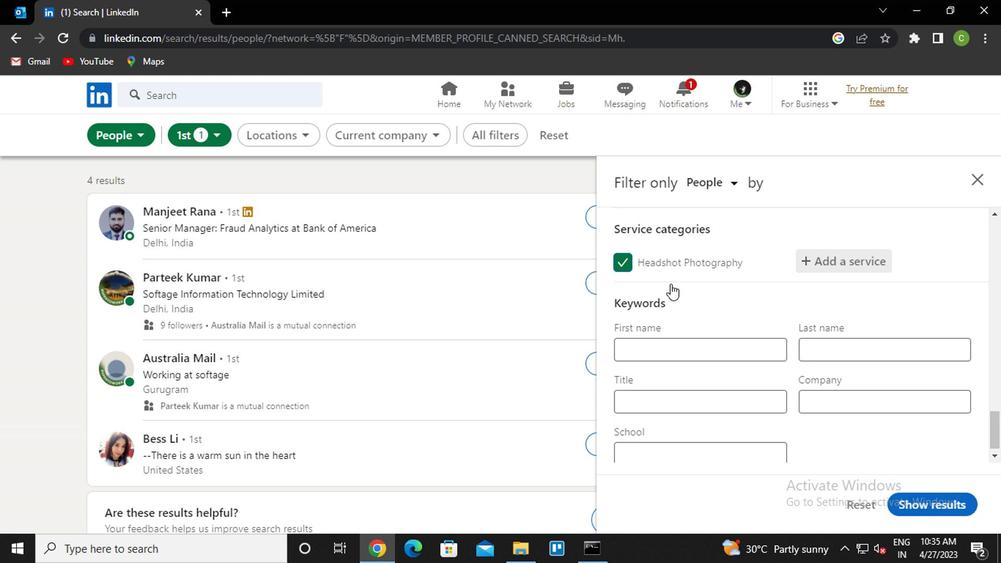 
Action: Mouse moved to (693, 393)
Screenshot: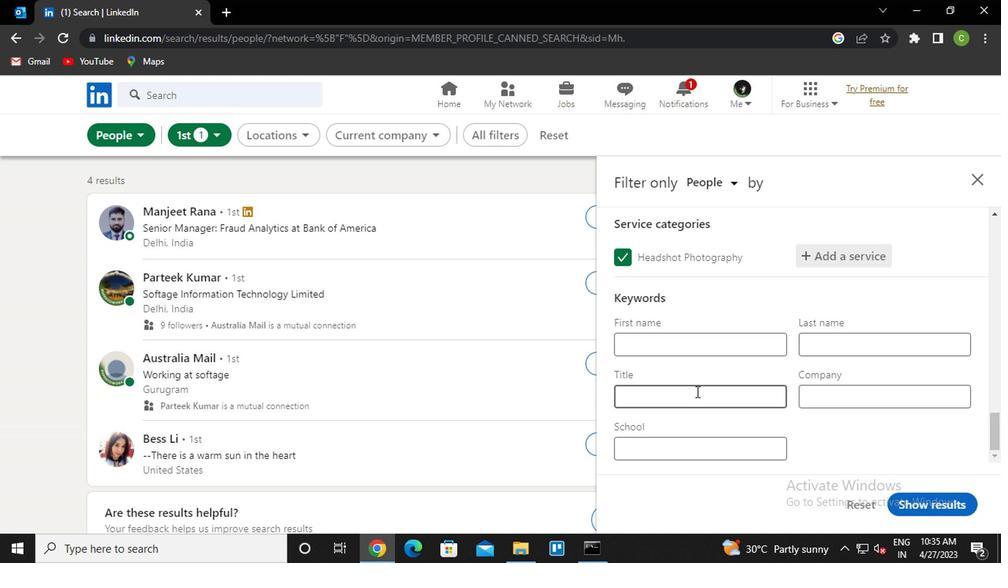 
Action: Mouse pressed left at (693, 393)
Screenshot: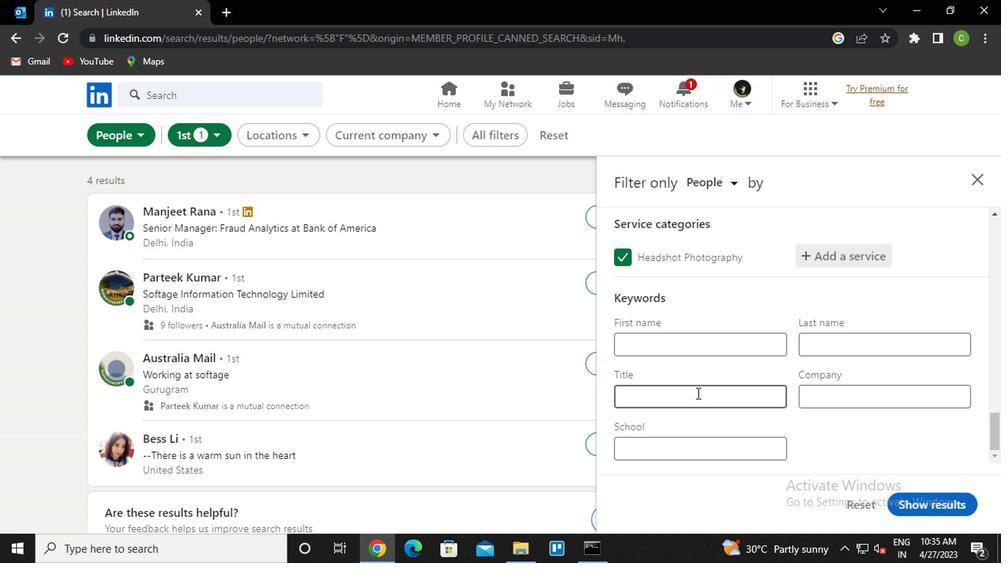 
Action: Key pressed <Key.caps_lock>q<Key.caps_lock>uality<Key.space><Key.caps_lock>c<Key.caps_lock>ontrol<Key.space><Key.caps_lock>c<Key.caps_lock>oordinator
Screenshot: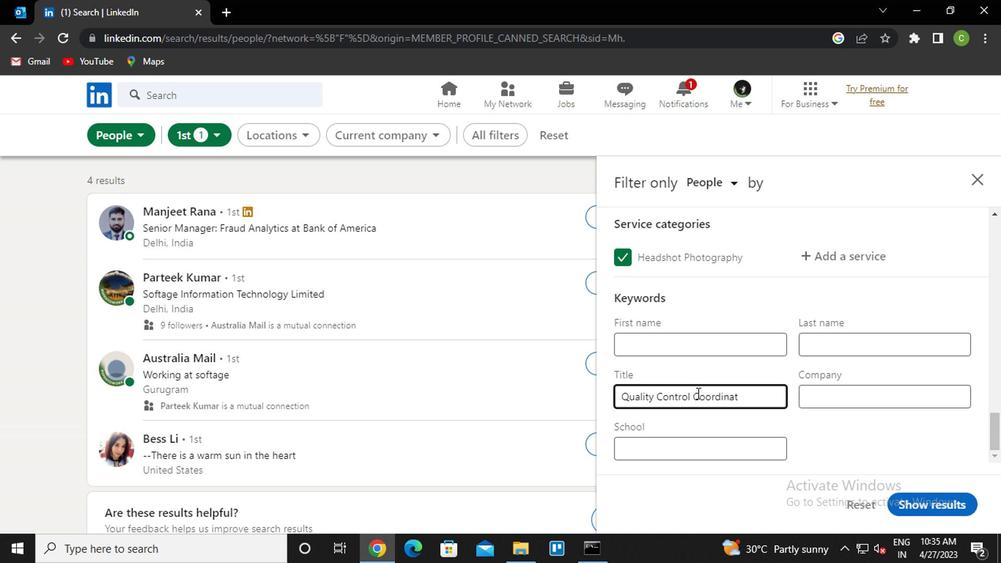 
Action: Mouse moved to (915, 509)
Screenshot: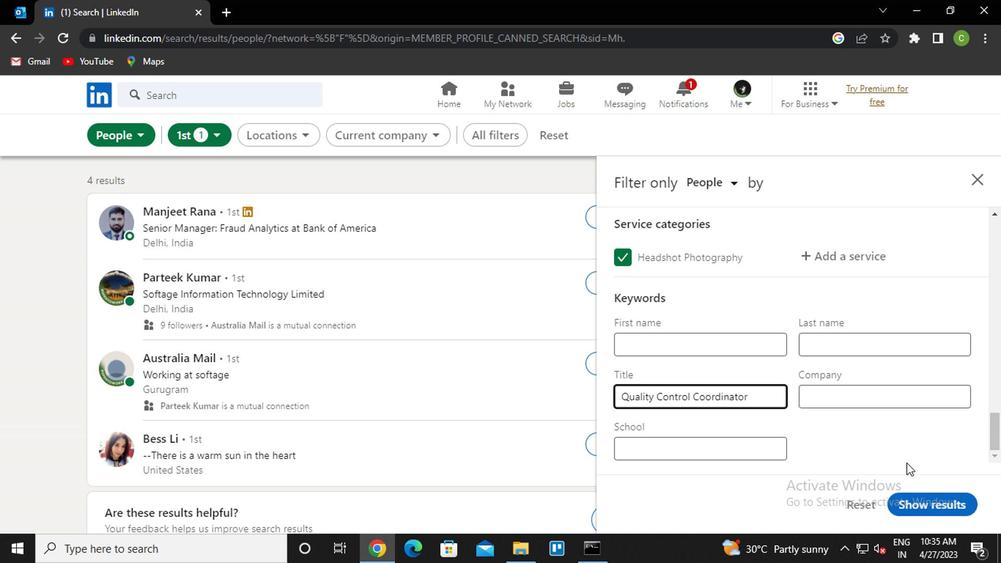 
Action: Mouse pressed left at (915, 509)
Screenshot: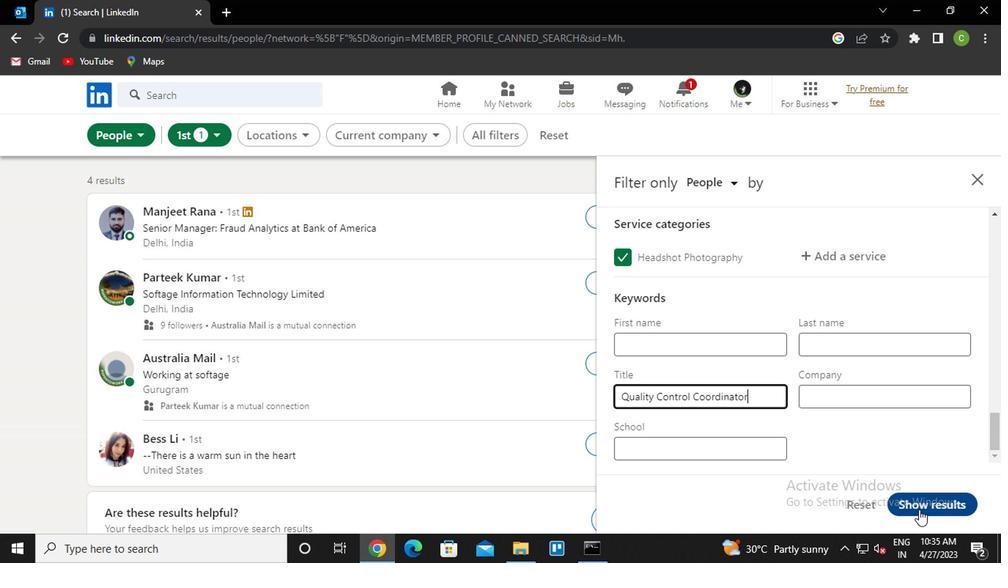 
Action: Mouse moved to (547, 512)
Screenshot: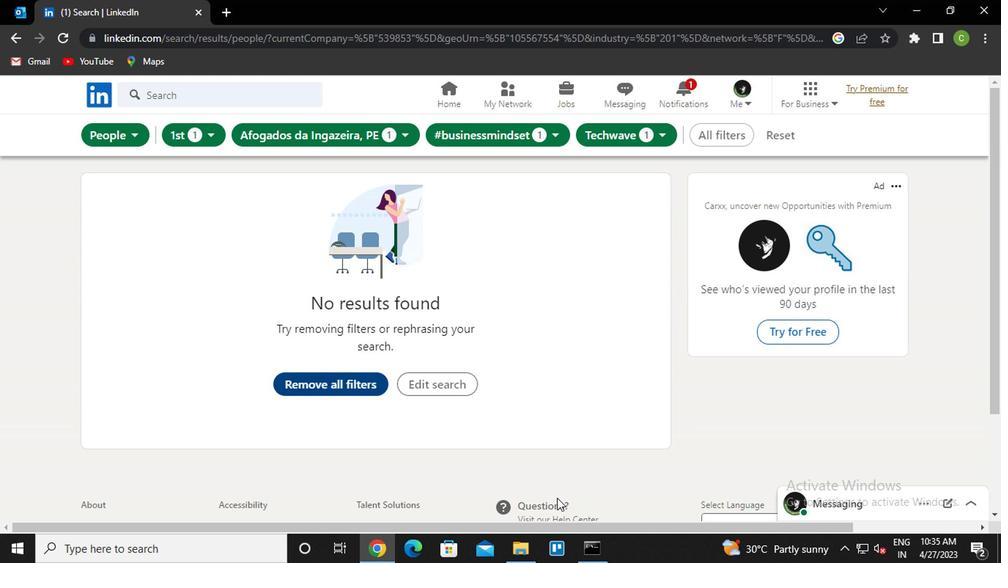 
Action: Key pressed <Key.f8>
Screenshot: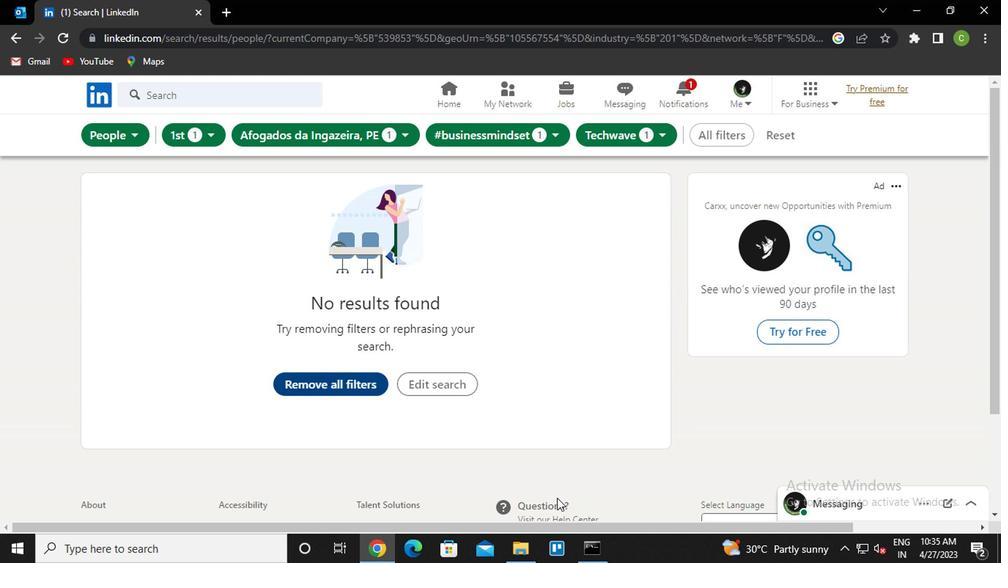 
